 Task: Search one way flight ticket for 1 adult, 6 children, 1 infant in seat and 1 infant on lap in business from Springfield: Abraham Lincoln Capital Airport to Jackson: Jackson Hole Airport on 5-2-2023. Choice of flights is Sun country airlines. Number of bags: 1 carry on bag. Price is upto 65000. Outbound departure time preference is 19:15.
Action: Mouse moved to (394, 345)
Screenshot: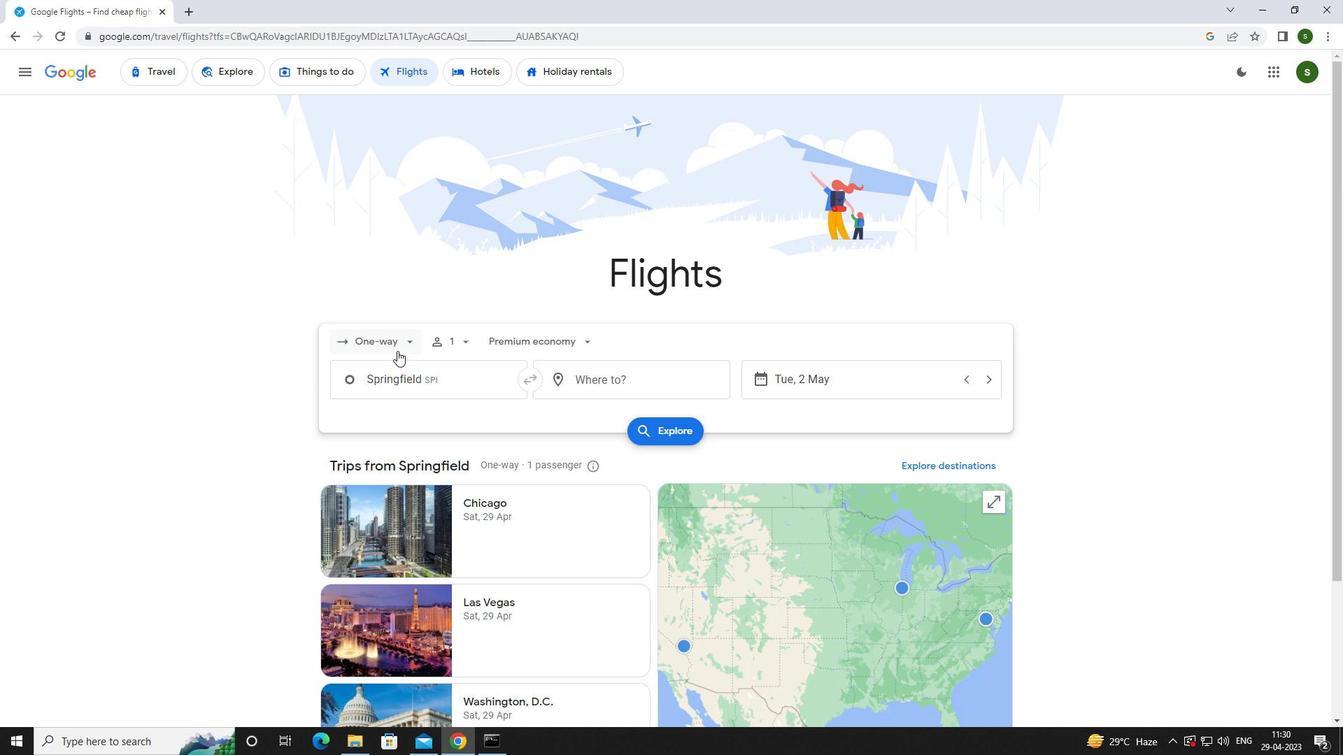 
Action: Mouse pressed left at (394, 345)
Screenshot: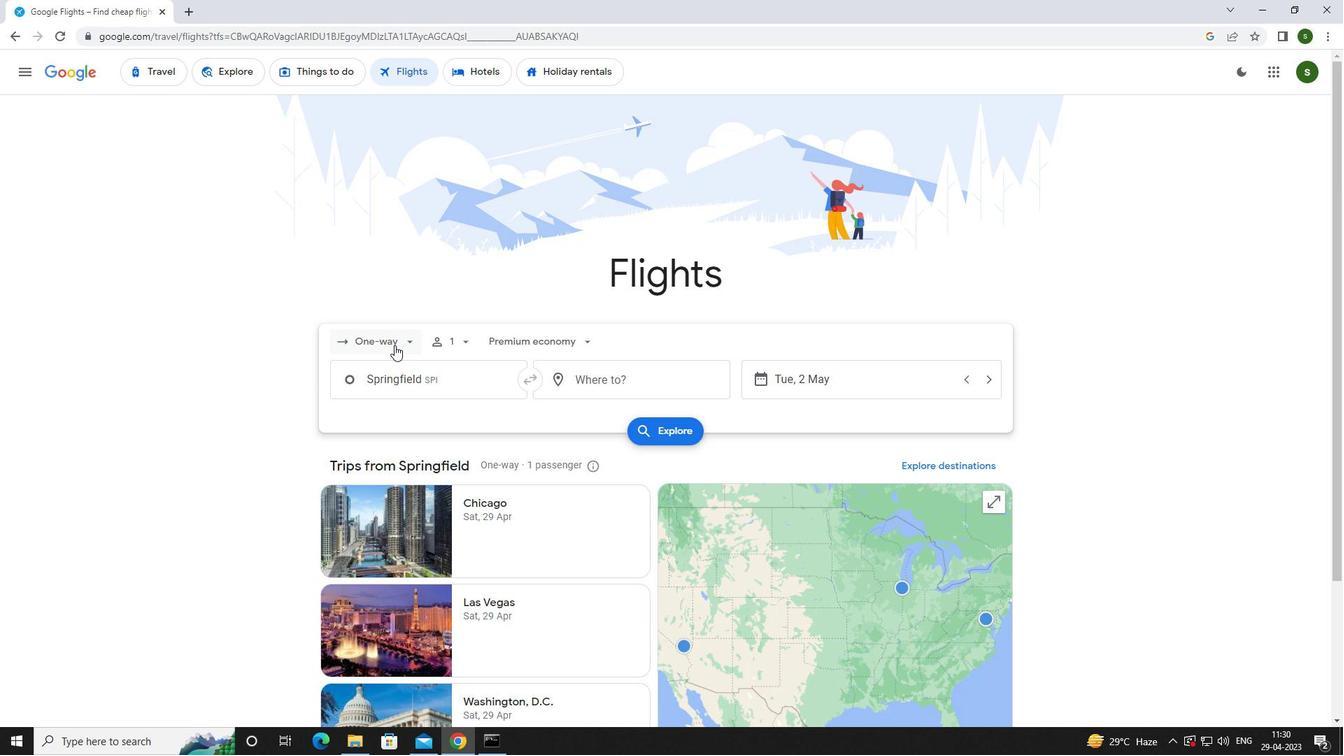 
Action: Mouse moved to (395, 401)
Screenshot: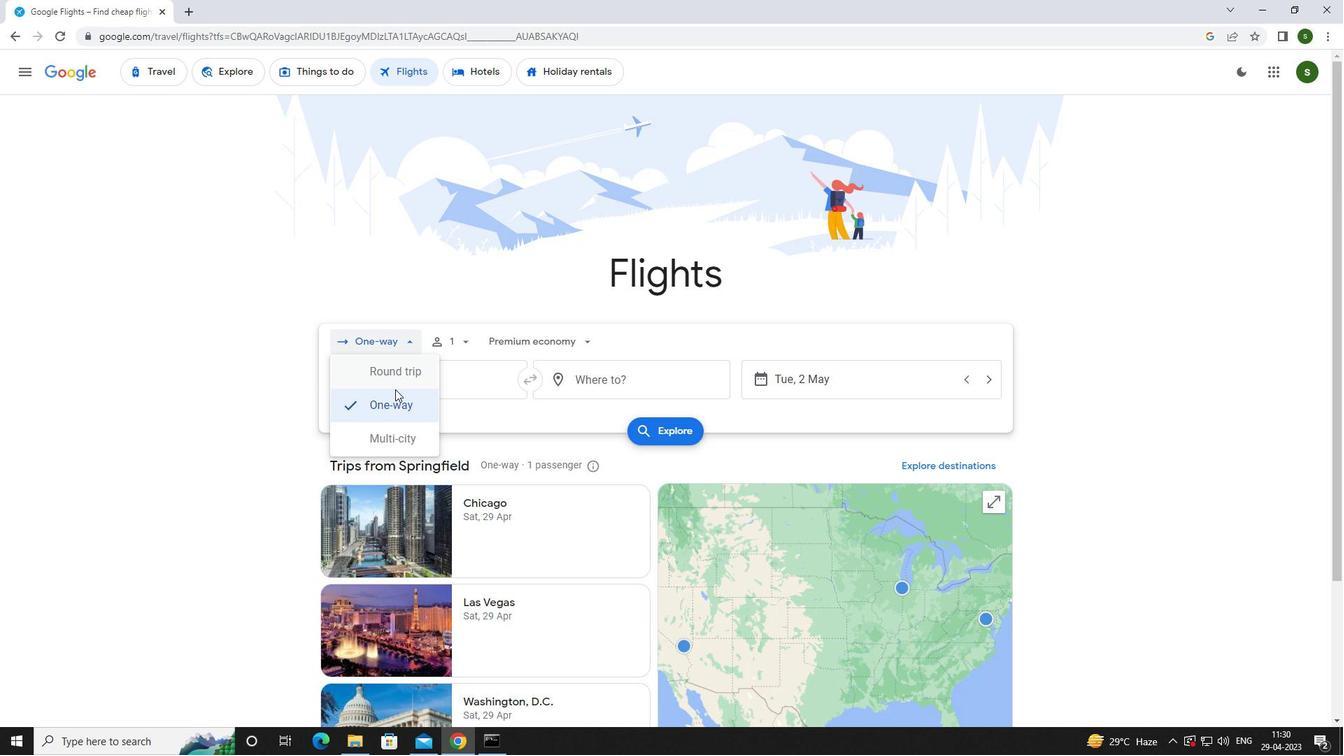 
Action: Mouse pressed left at (395, 401)
Screenshot: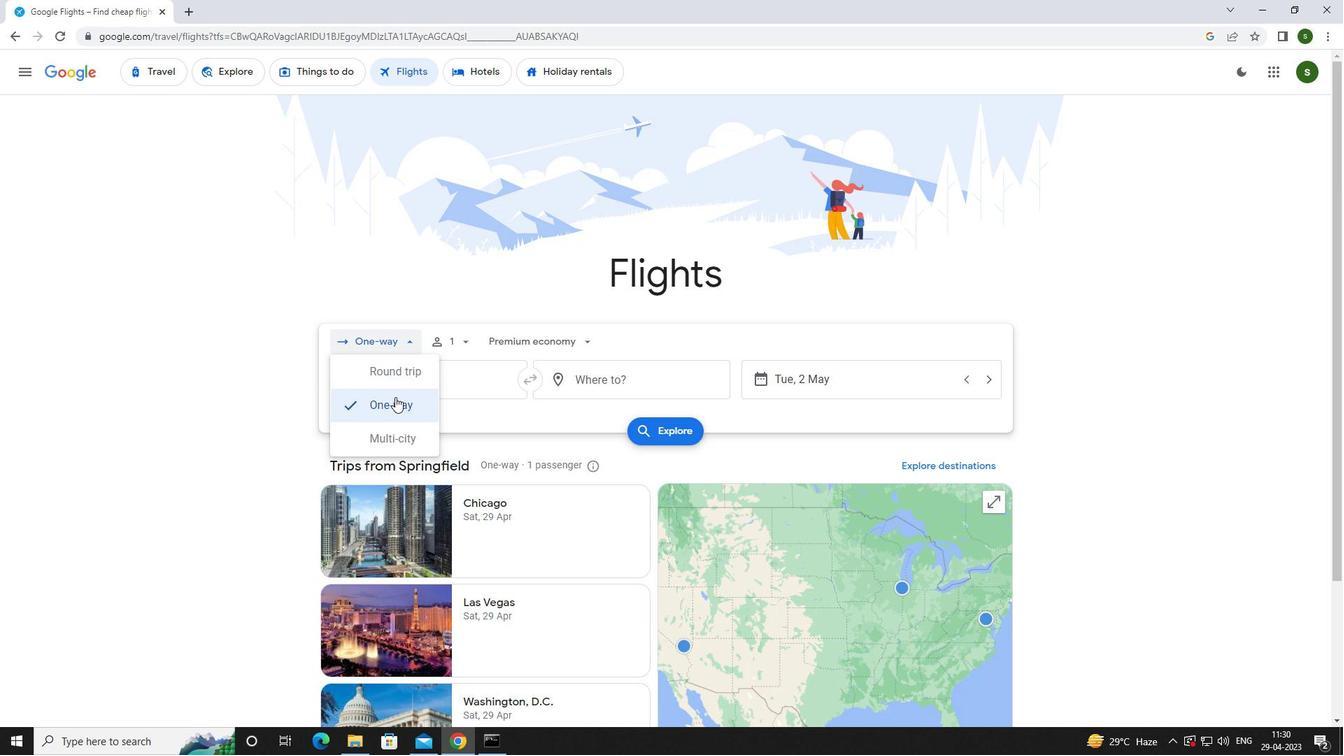 
Action: Mouse moved to (458, 340)
Screenshot: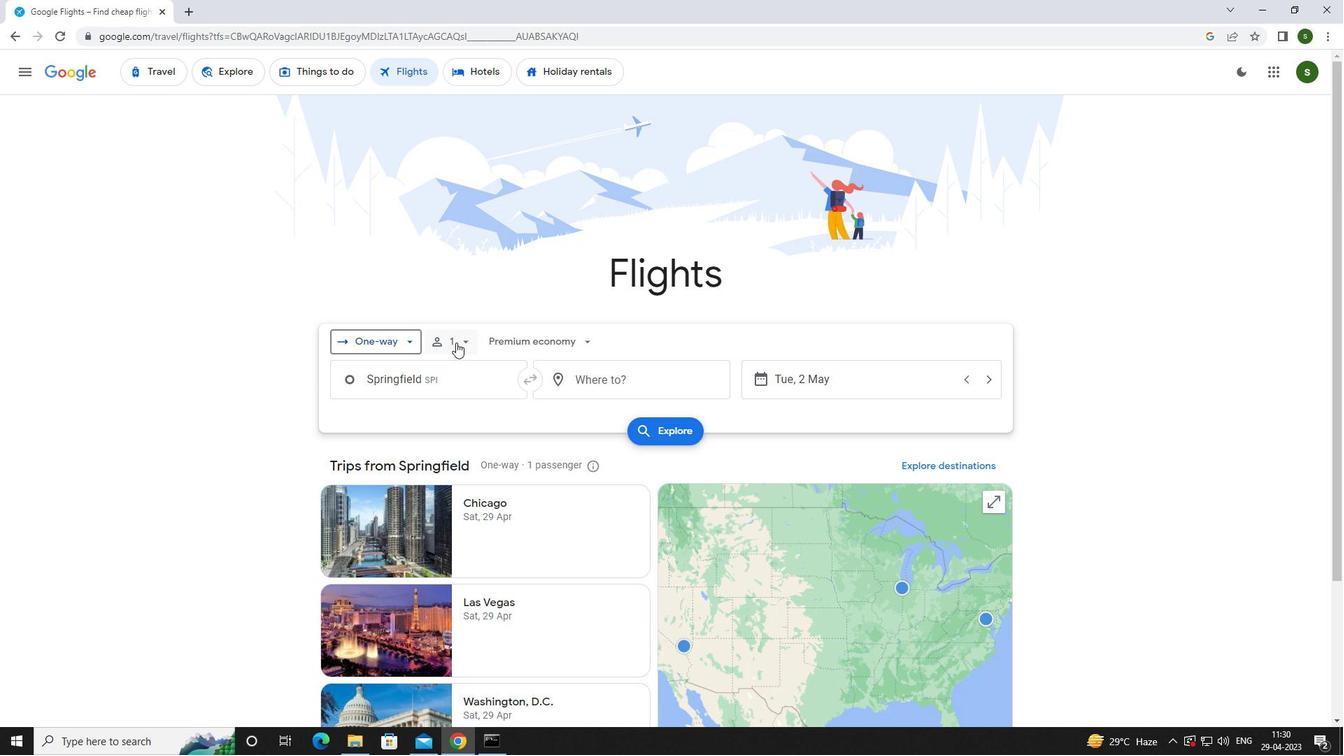 
Action: Mouse pressed left at (458, 340)
Screenshot: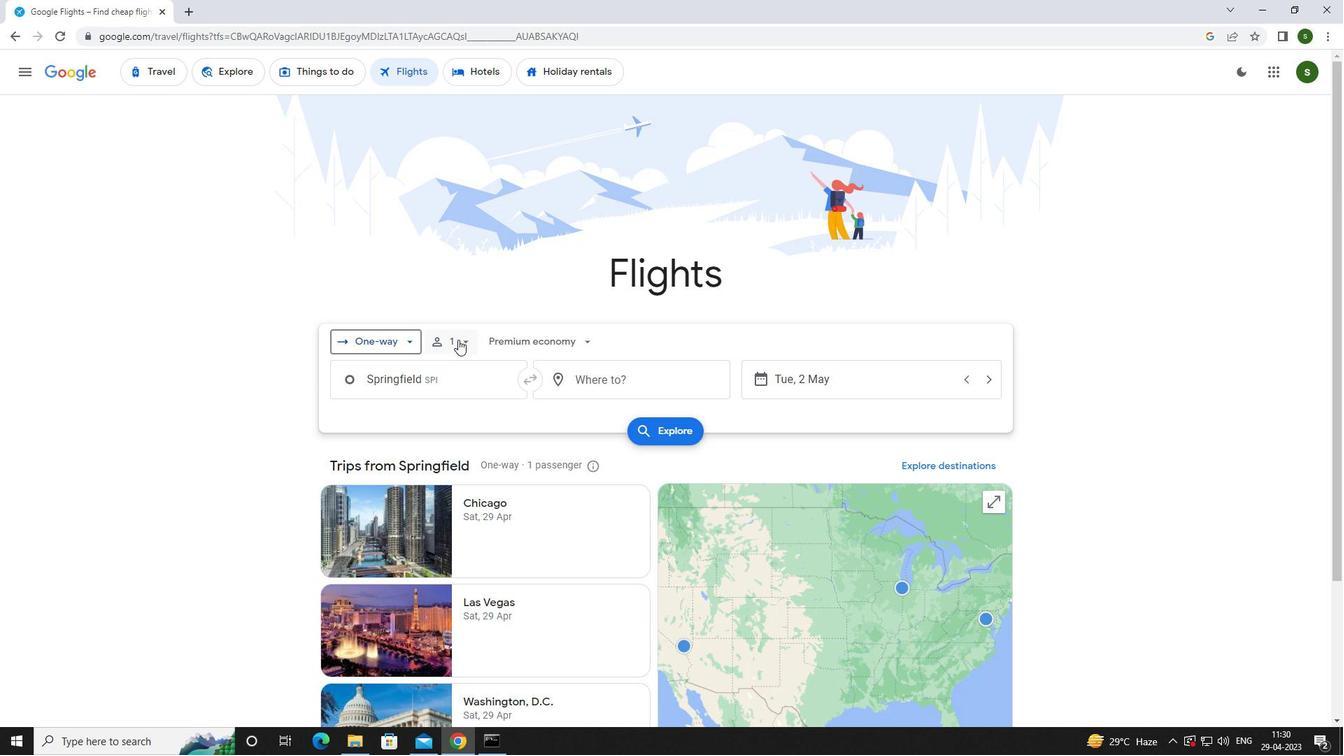 
Action: Mouse moved to (566, 408)
Screenshot: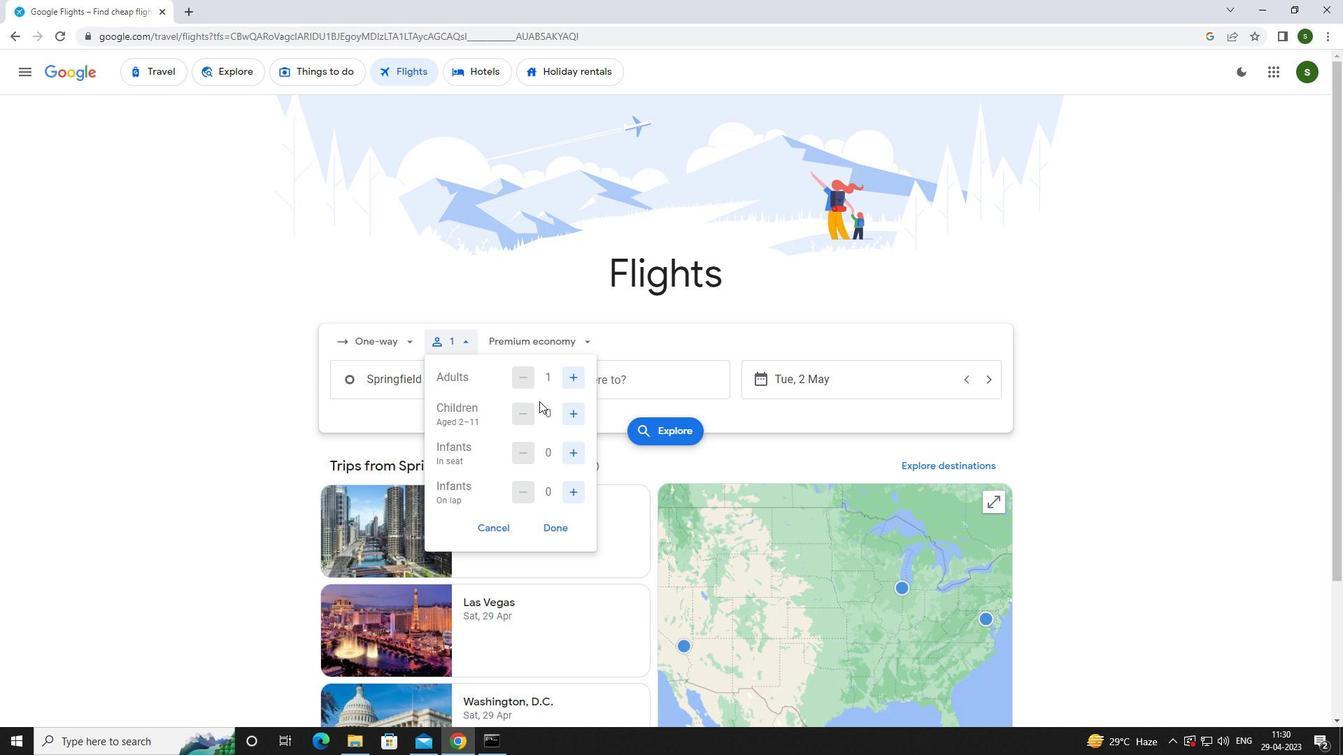 
Action: Mouse pressed left at (566, 408)
Screenshot: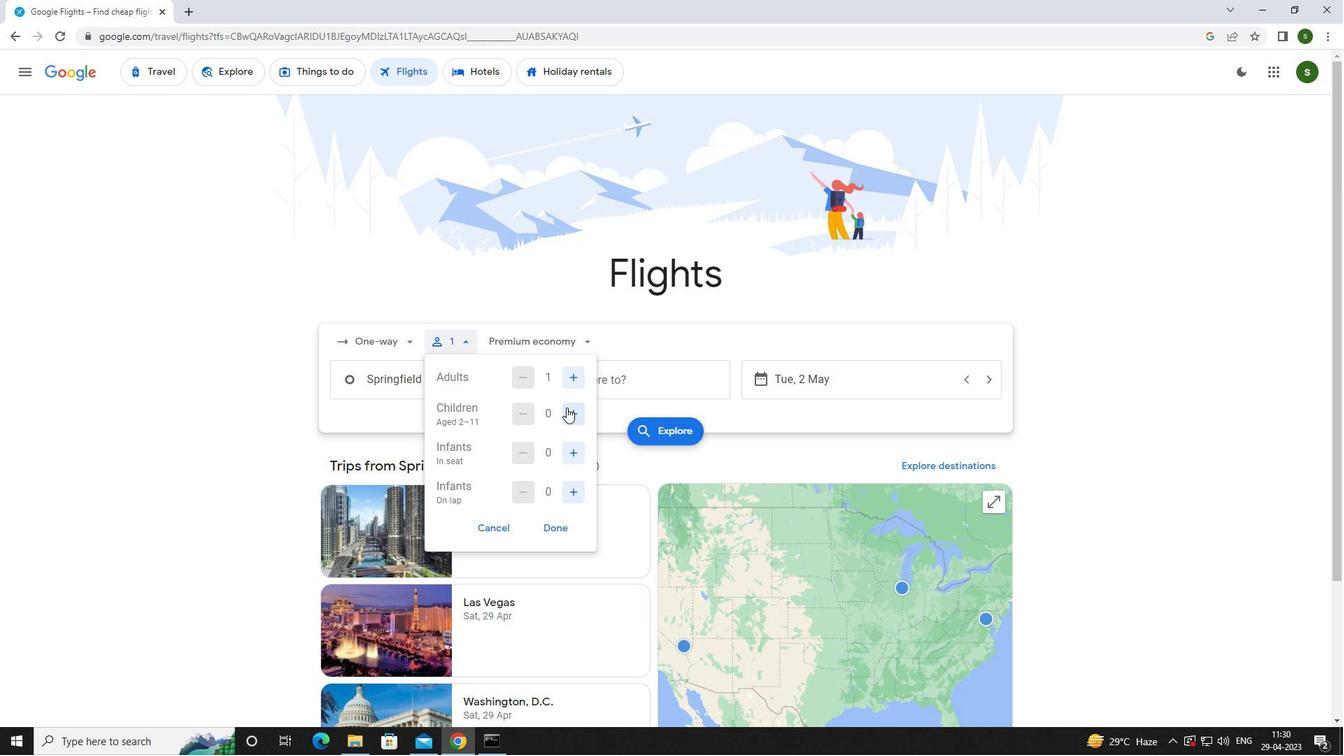 
Action: Mouse pressed left at (566, 408)
Screenshot: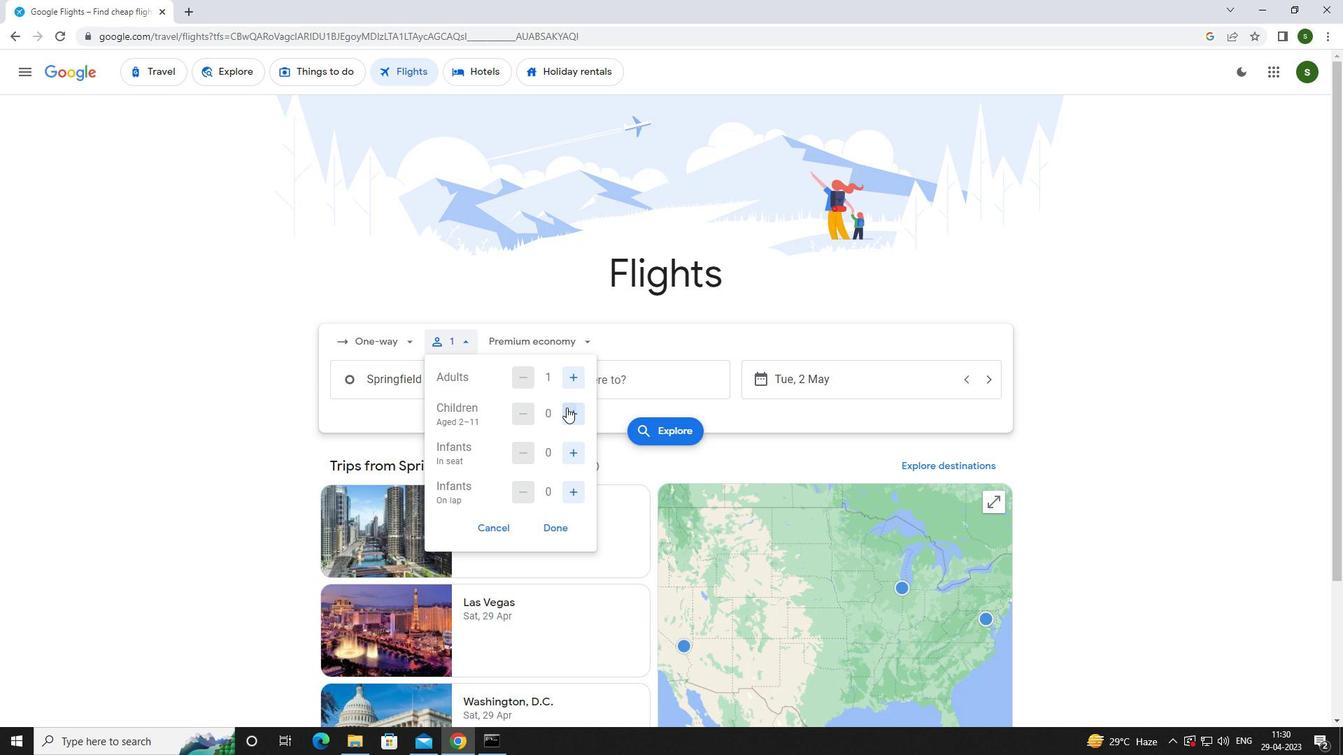 
Action: Mouse pressed left at (566, 408)
Screenshot: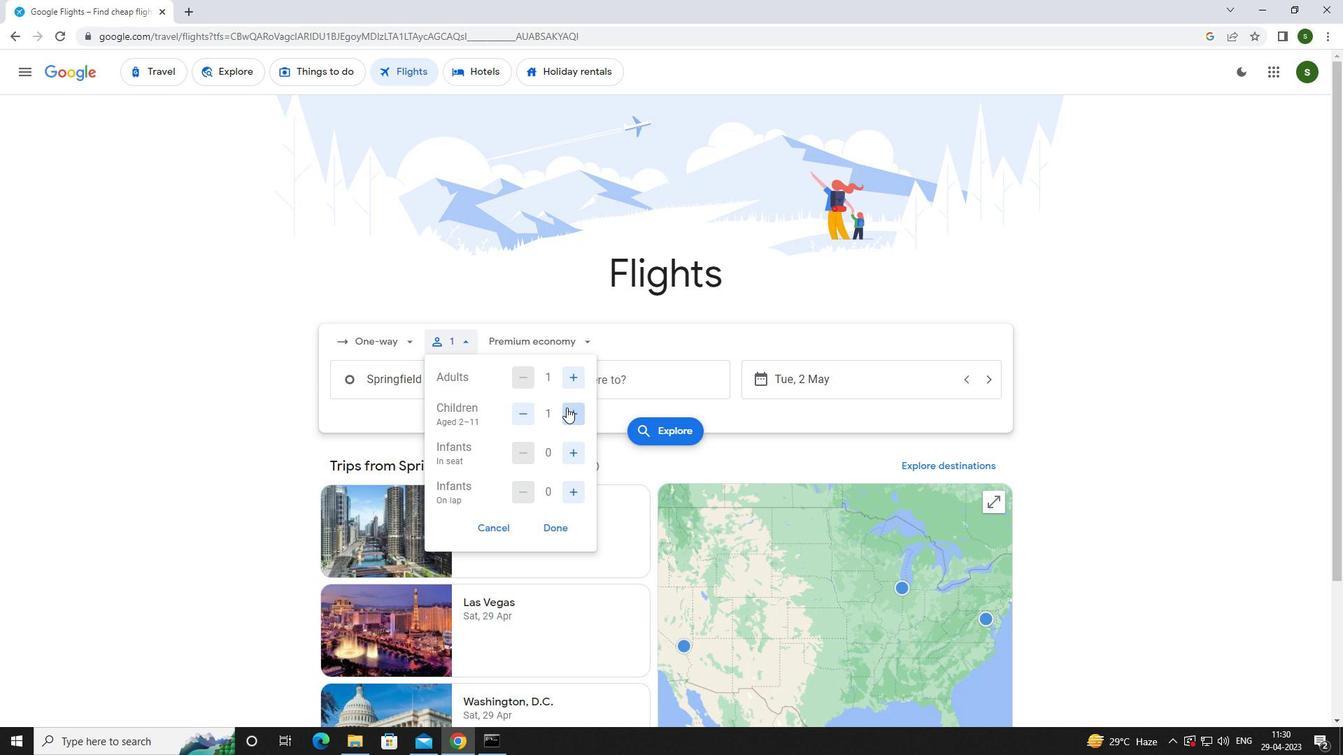 
Action: Mouse pressed left at (566, 408)
Screenshot: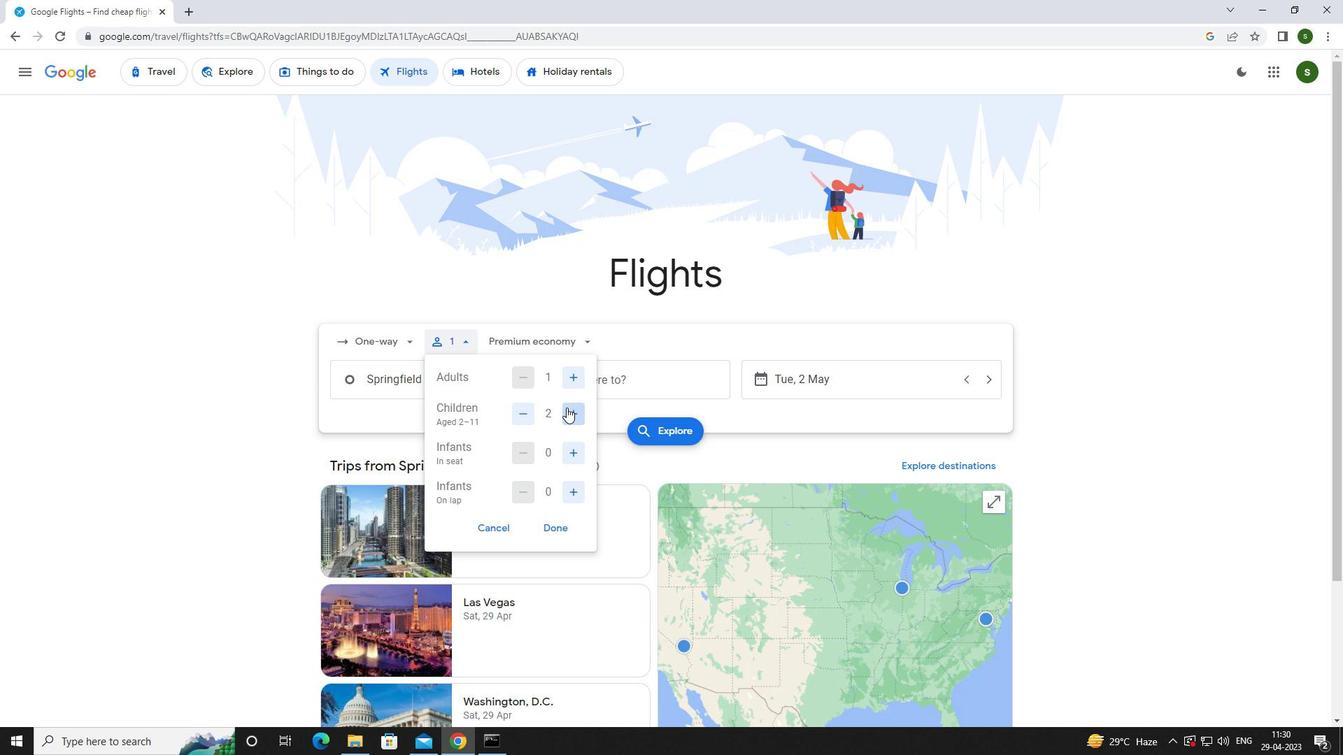 
Action: Mouse pressed left at (566, 408)
Screenshot: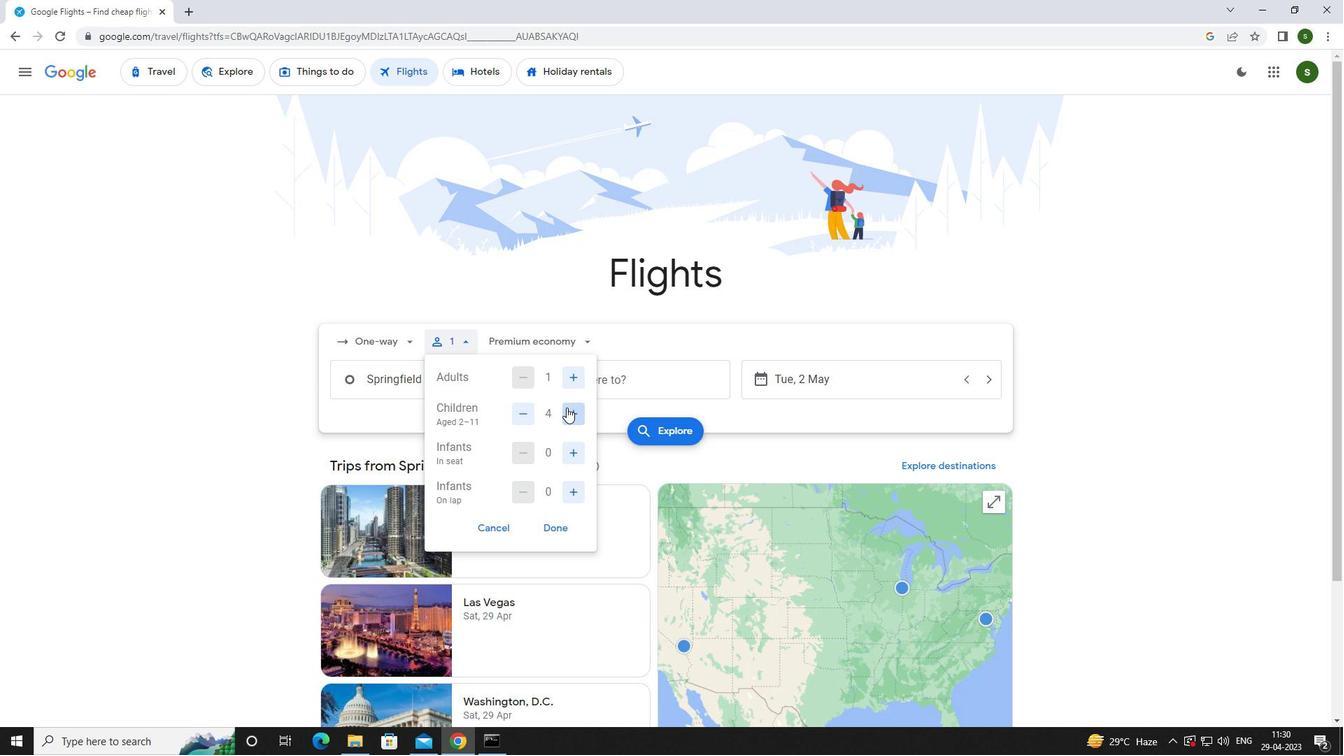 
Action: Mouse pressed left at (566, 408)
Screenshot: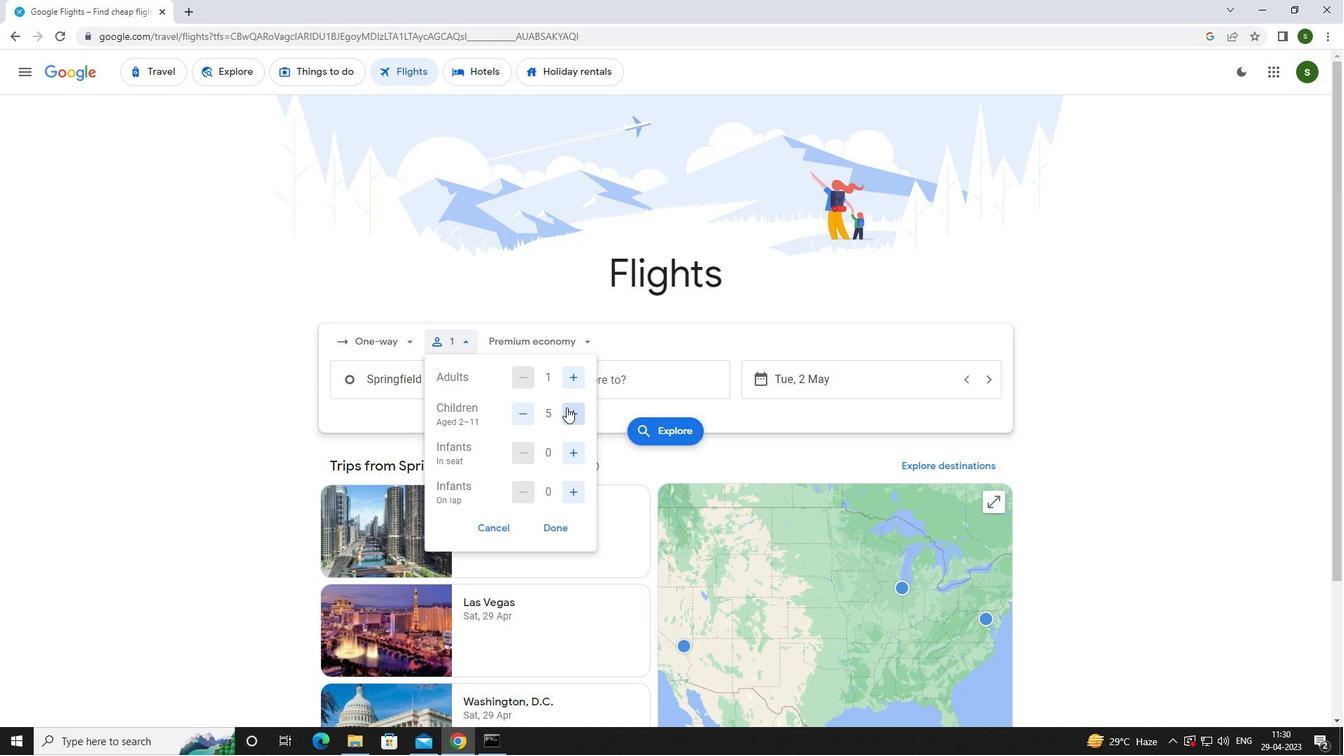 
Action: Mouse moved to (568, 452)
Screenshot: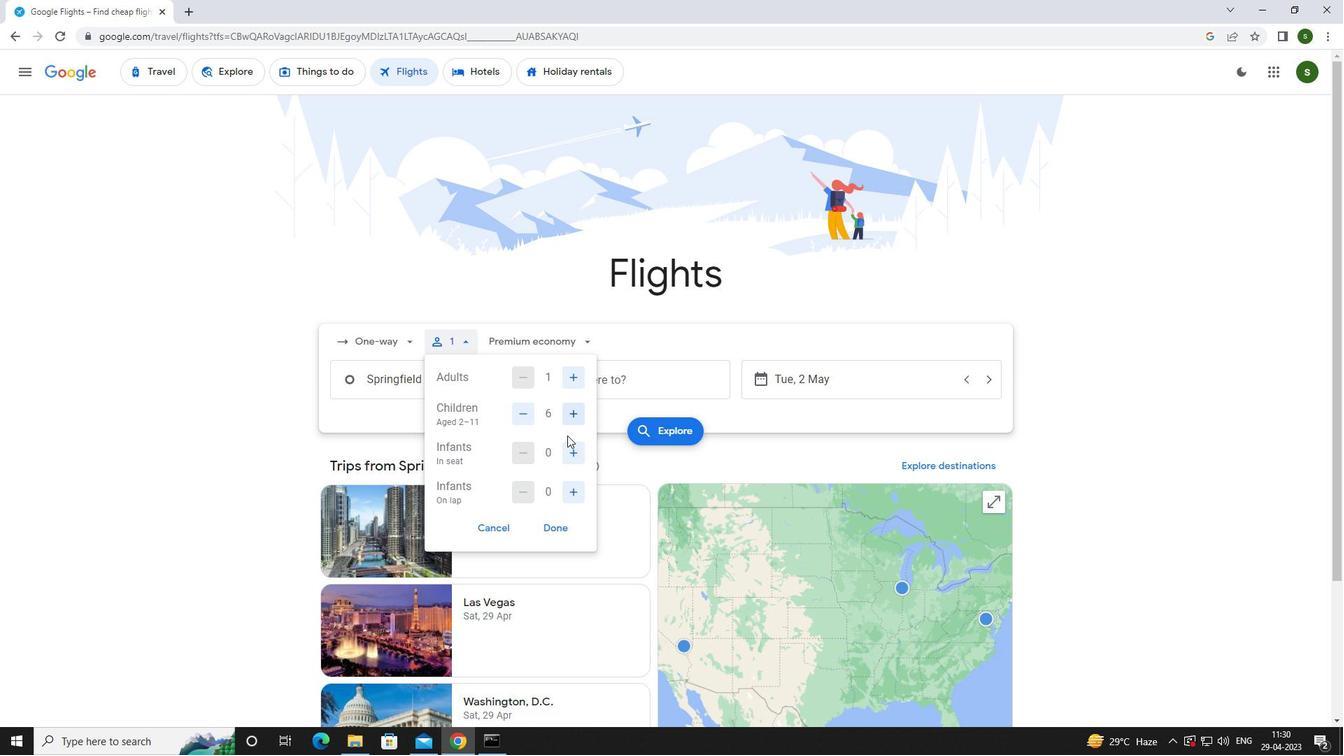
Action: Mouse pressed left at (568, 452)
Screenshot: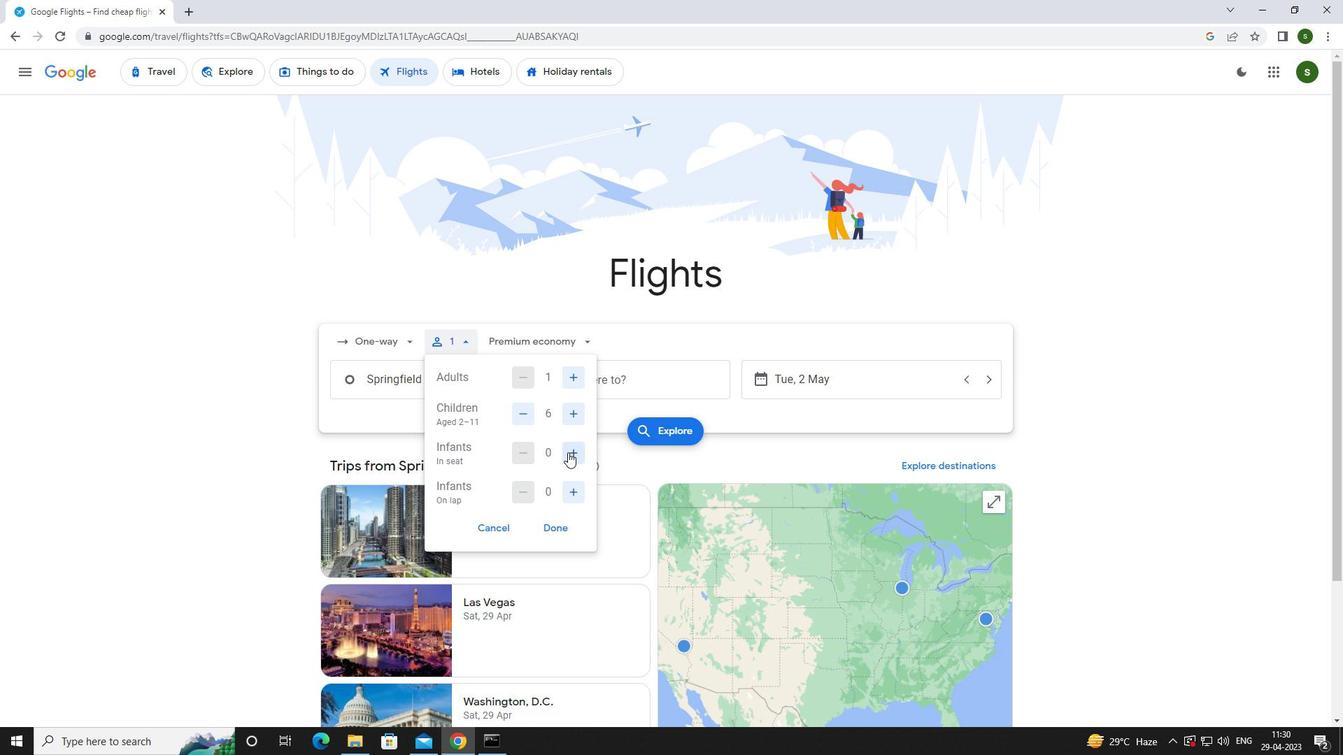 
Action: Mouse moved to (572, 489)
Screenshot: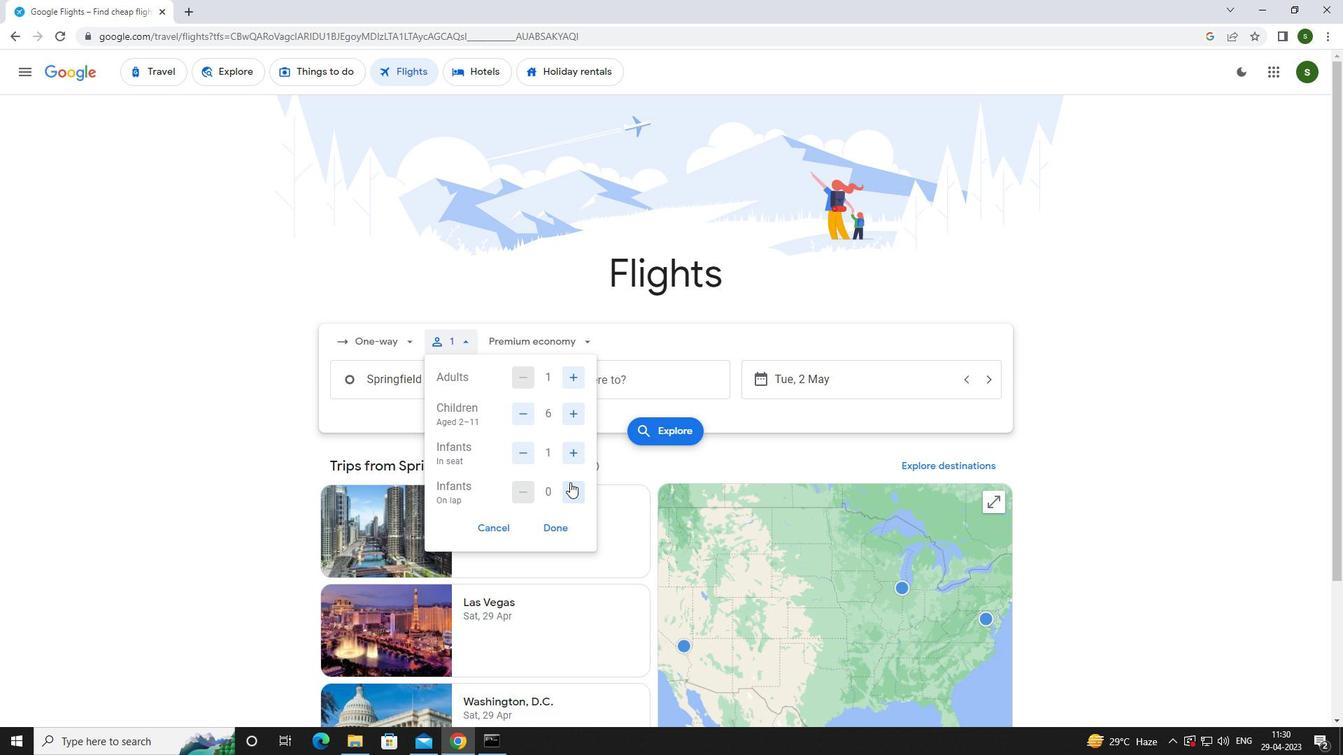 
Action: Mouse pressed left at (572, 489)
Screenshot: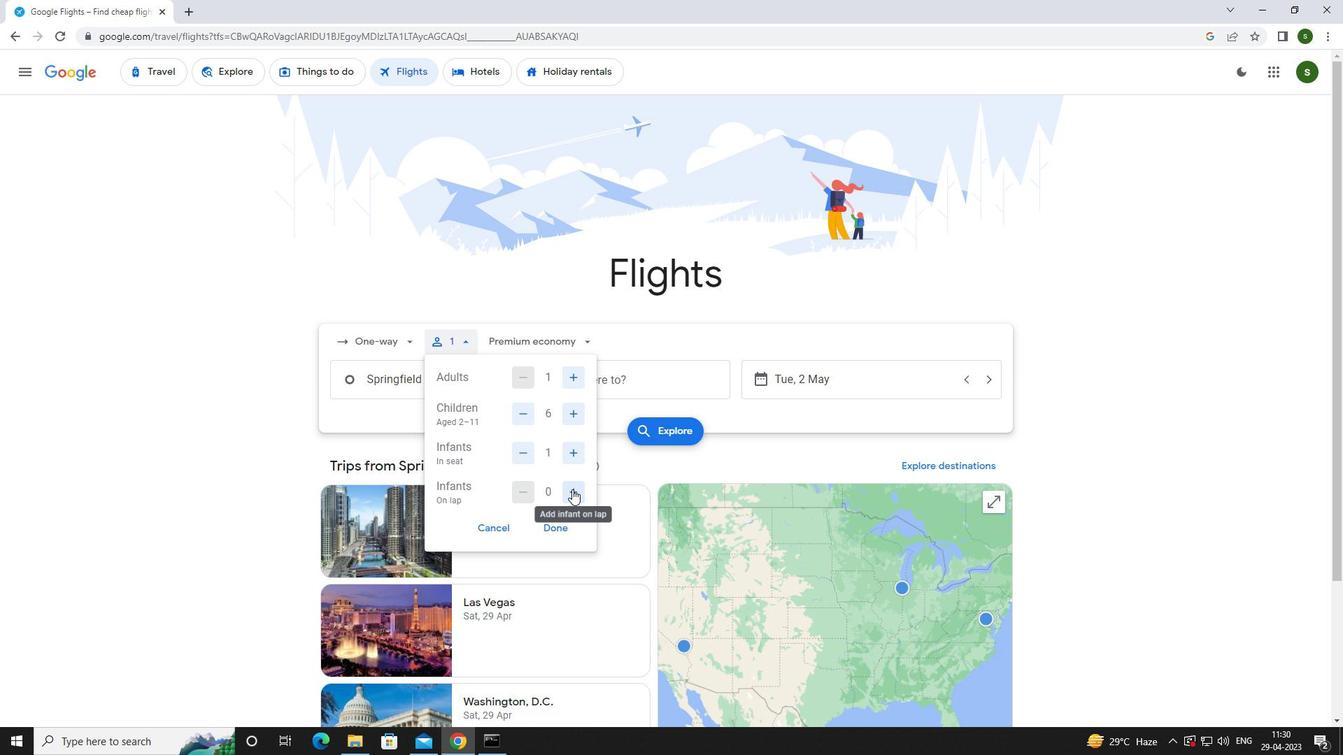 
Action: Mouse moved to (555, 346)
Screenshot: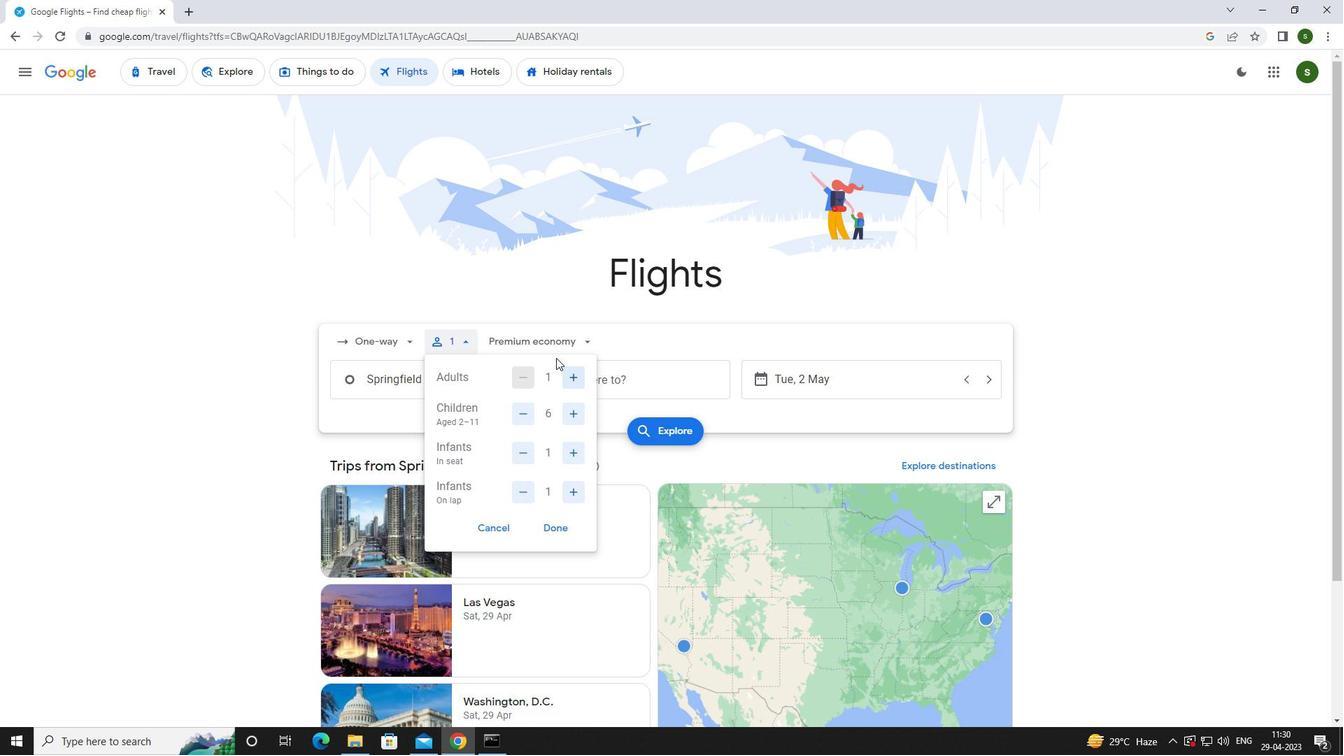 
Action: Mouse pressed left at (555, 346)
Screenshot: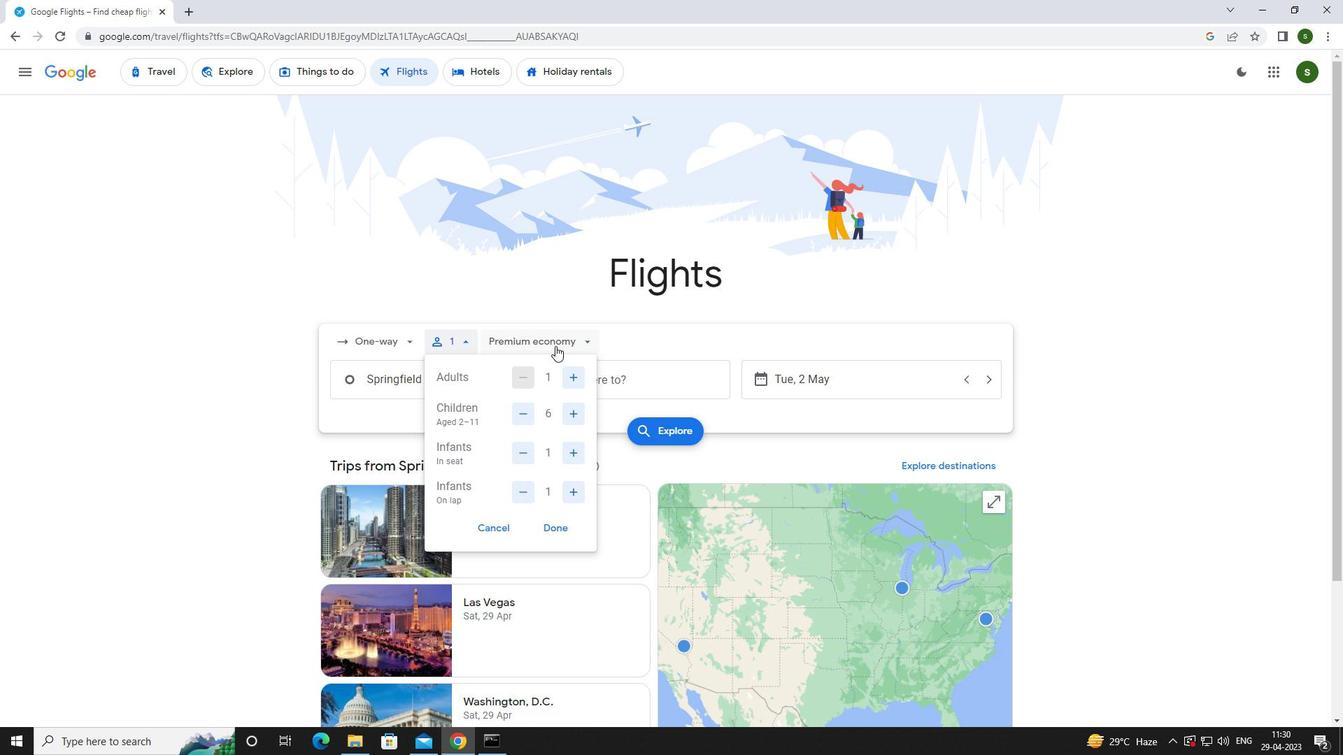 
Action: Mouse moved to (557, 432)
Screenshot: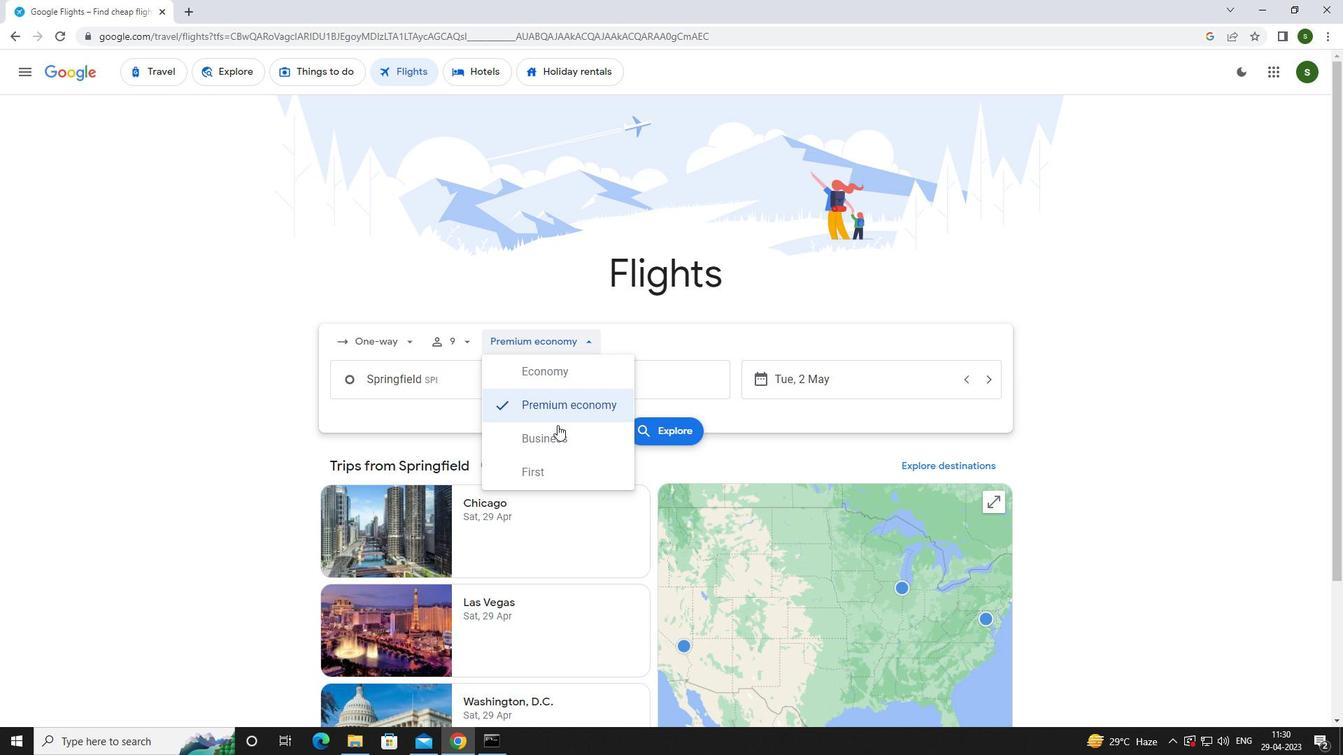 
Action: Mouse pressed left at (557, 432)
Screenshot: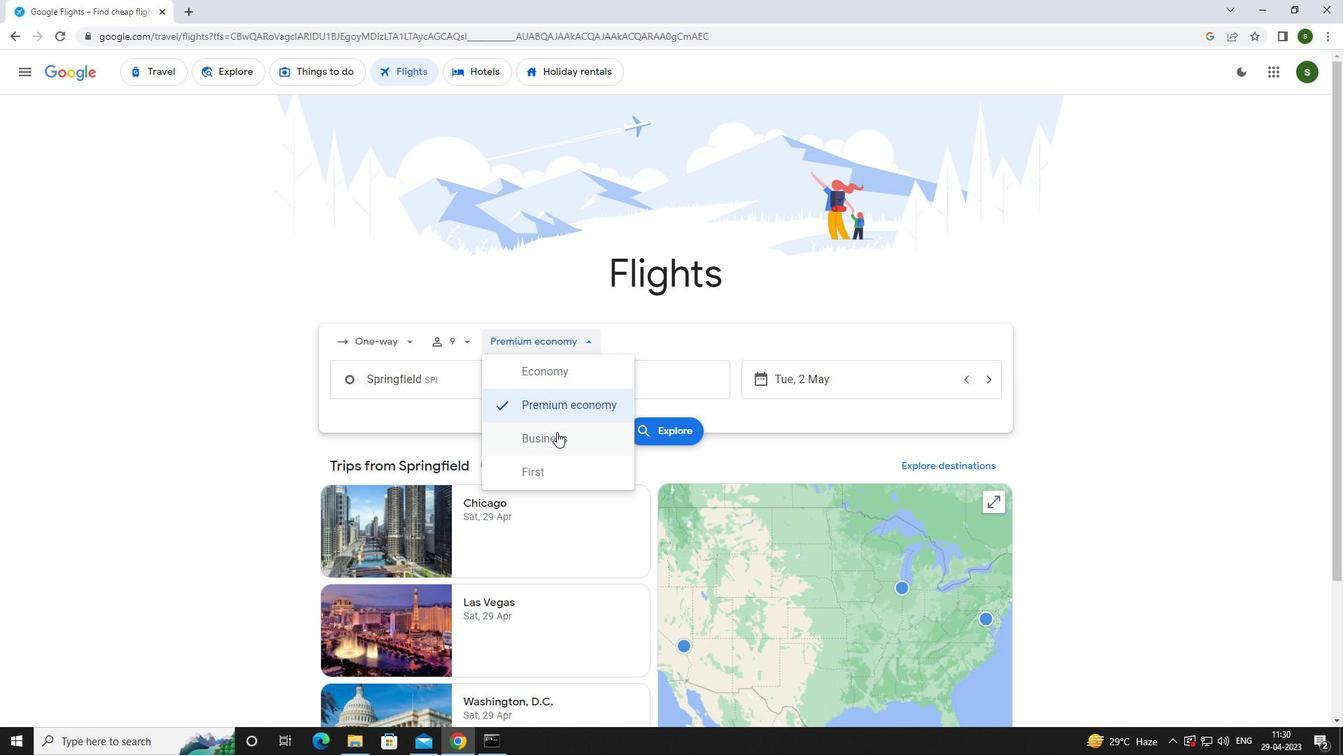 
Action: Mouse moved to (491, 387)
Screenshot: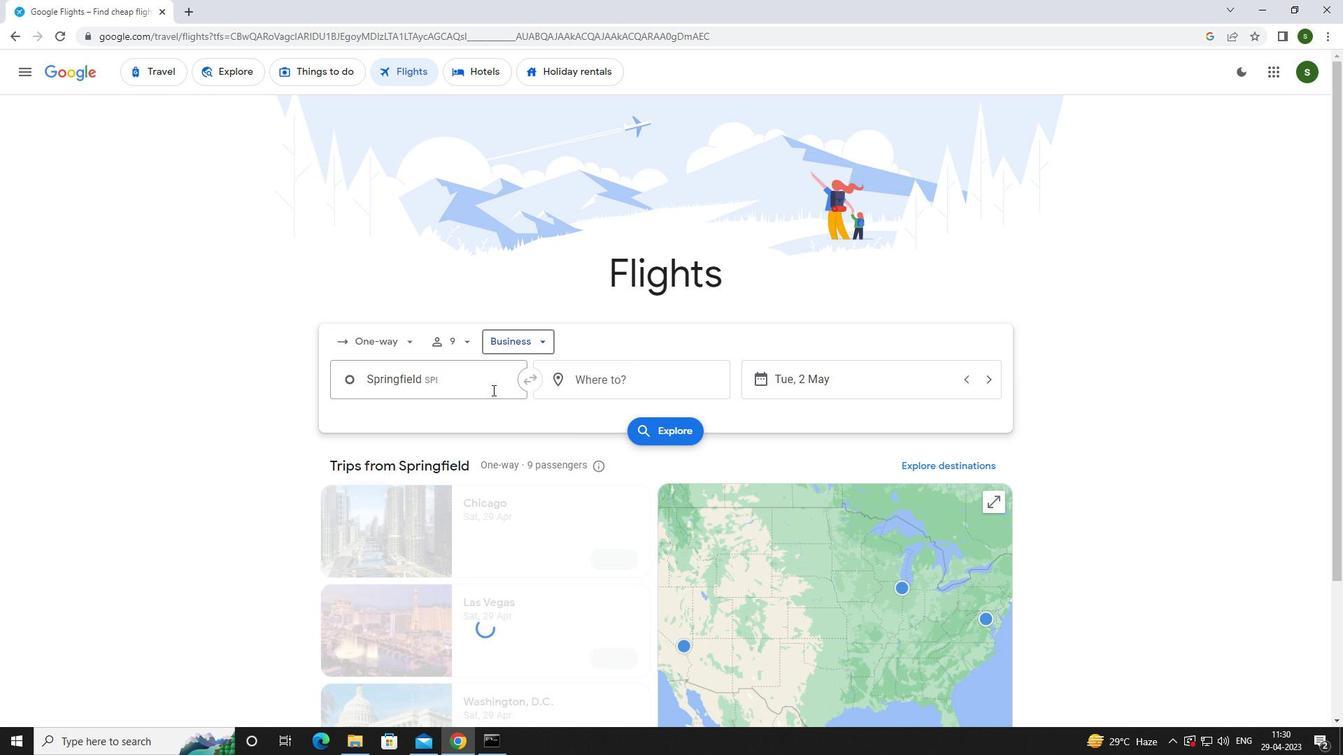 
Action: Mouse pressed left at (491, 387)
Screenshot: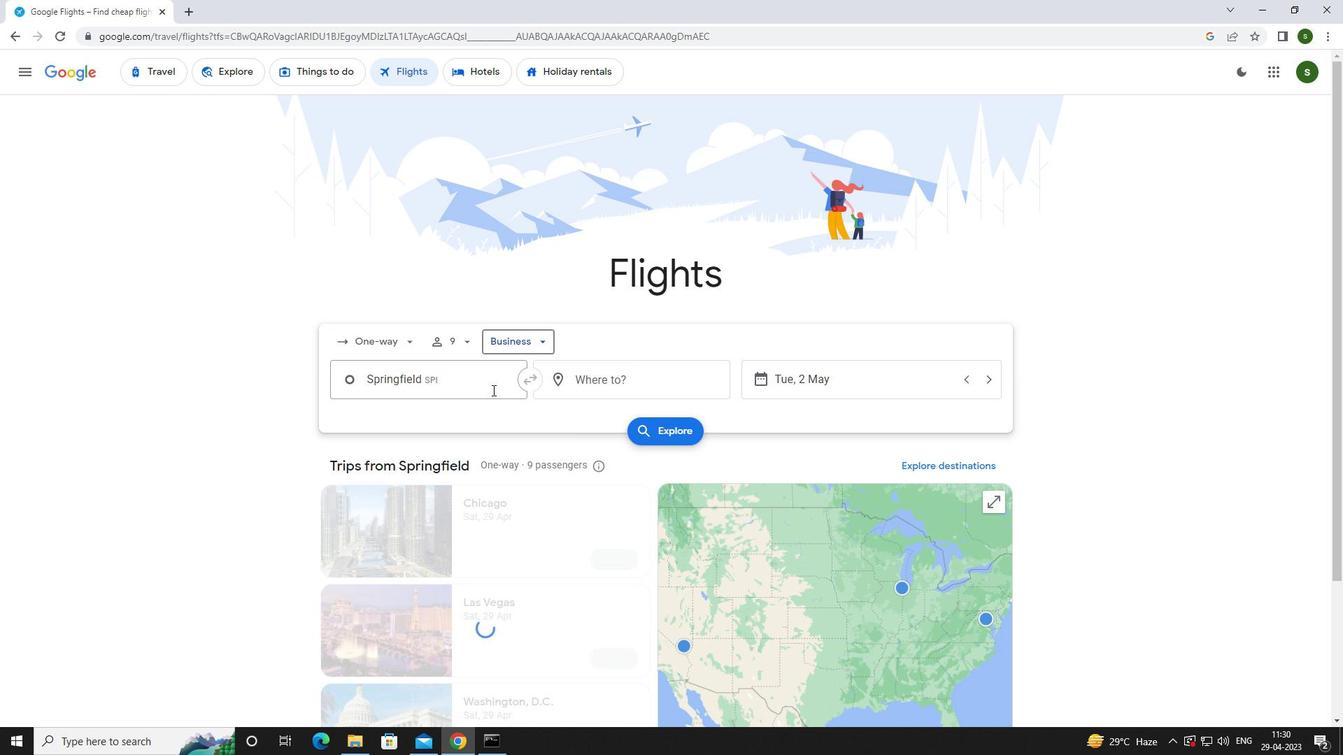 
Action: Key pressed <Key.caps_lock><Key.caps_lock>s<Key.caps_lock>pringfield
Screenshot: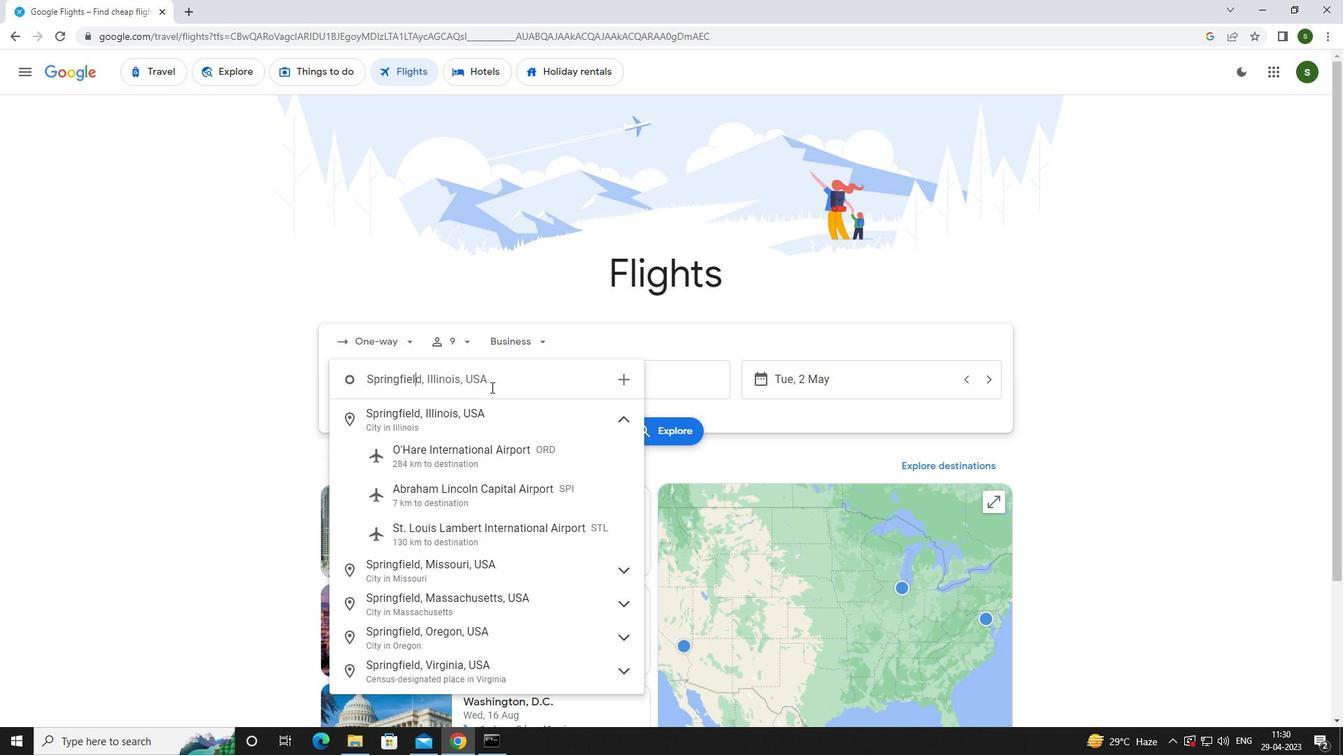 
Action: Mouse moved to (500, 485)
Screenshot: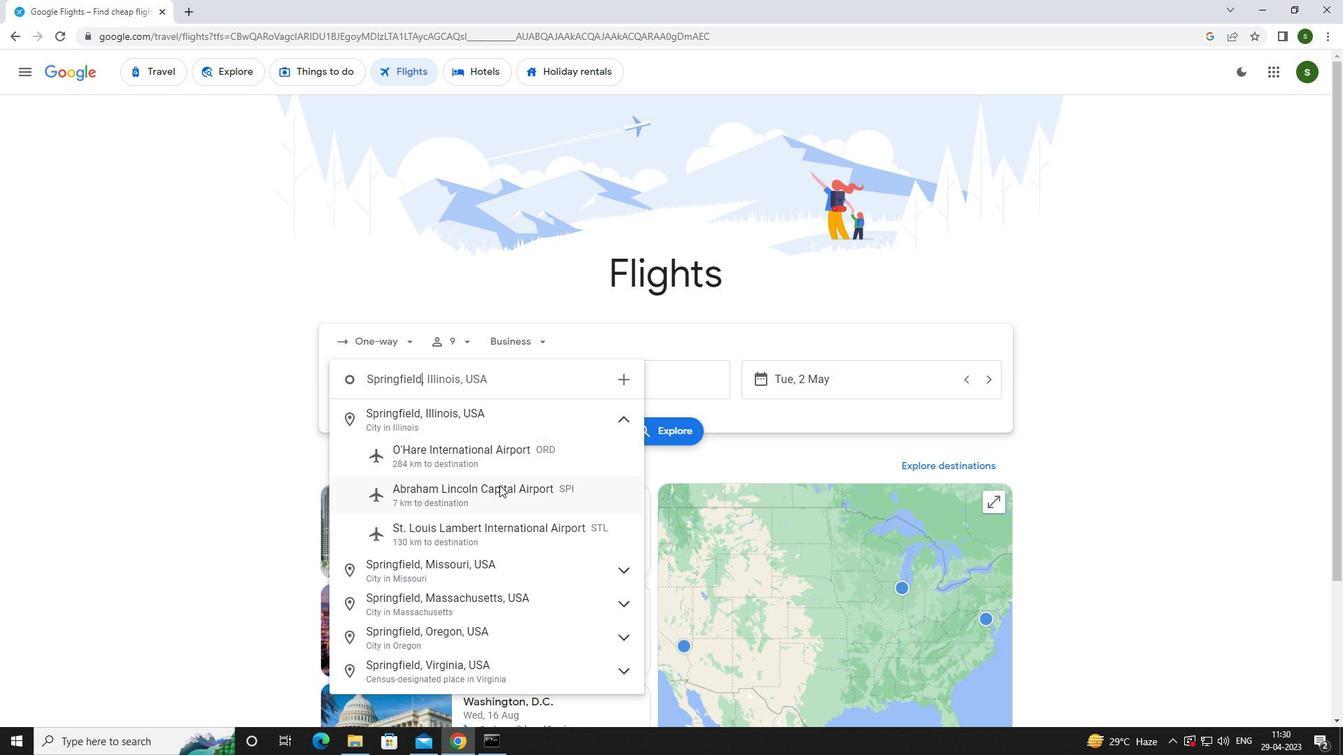 
Action: Mouse pressed left at (500, 485)
Screenshot: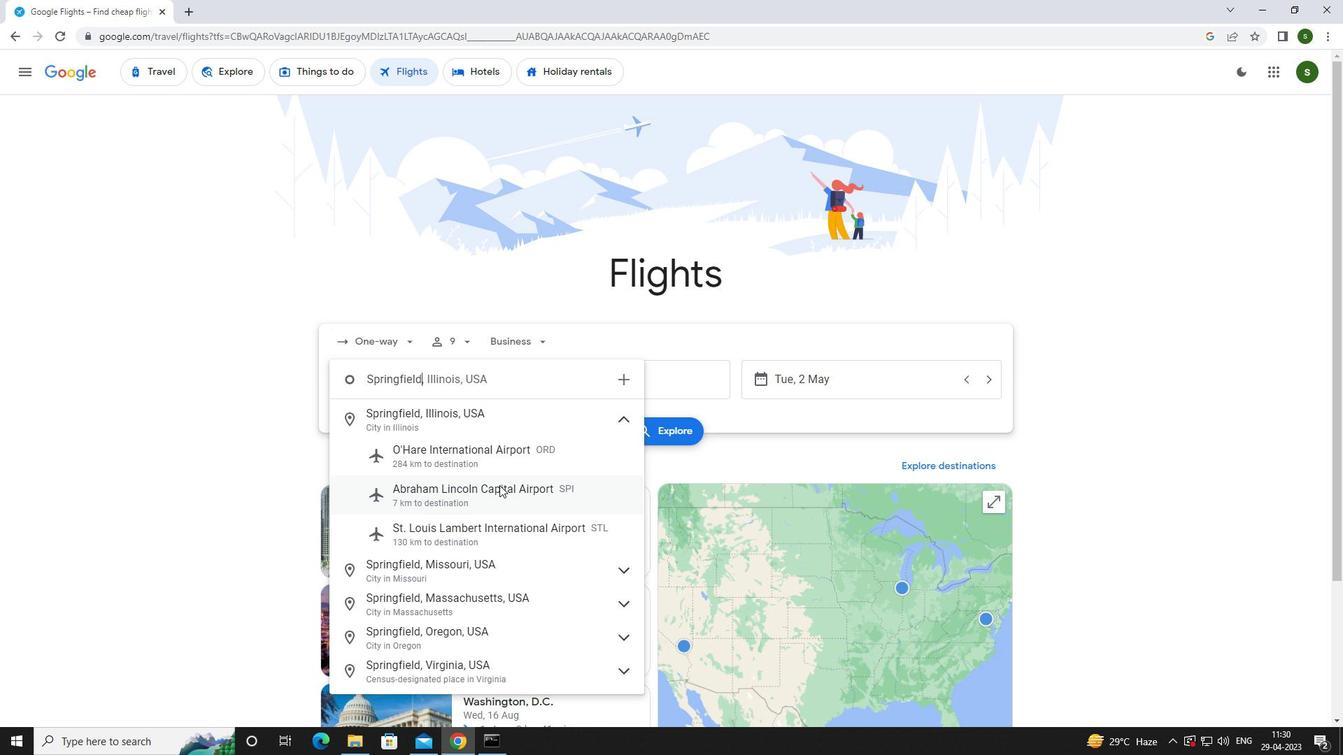 
Action: Mouse moved to (602, 376)
Screenshot: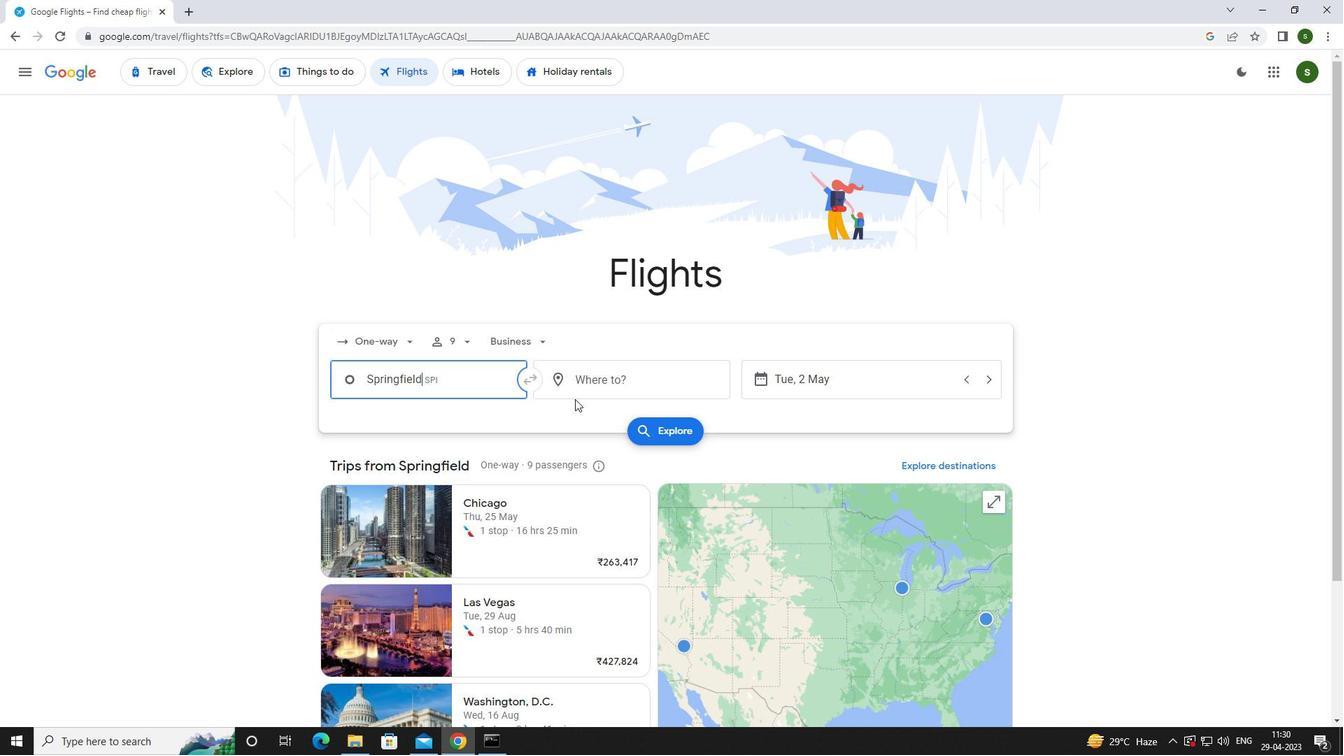 
Action: Mouse pressed left at (602, 376)
Screenshot: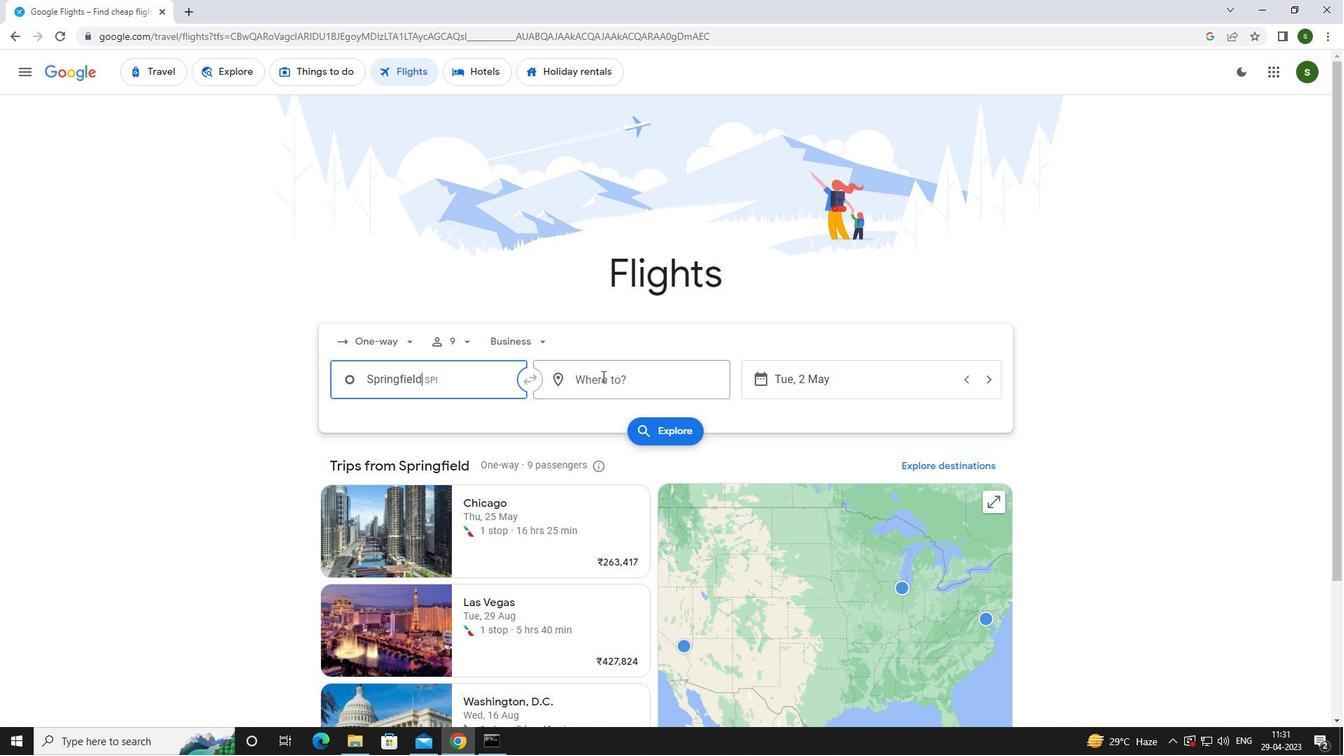 
Action: Mouse moved to (580, 382)
Screenshot: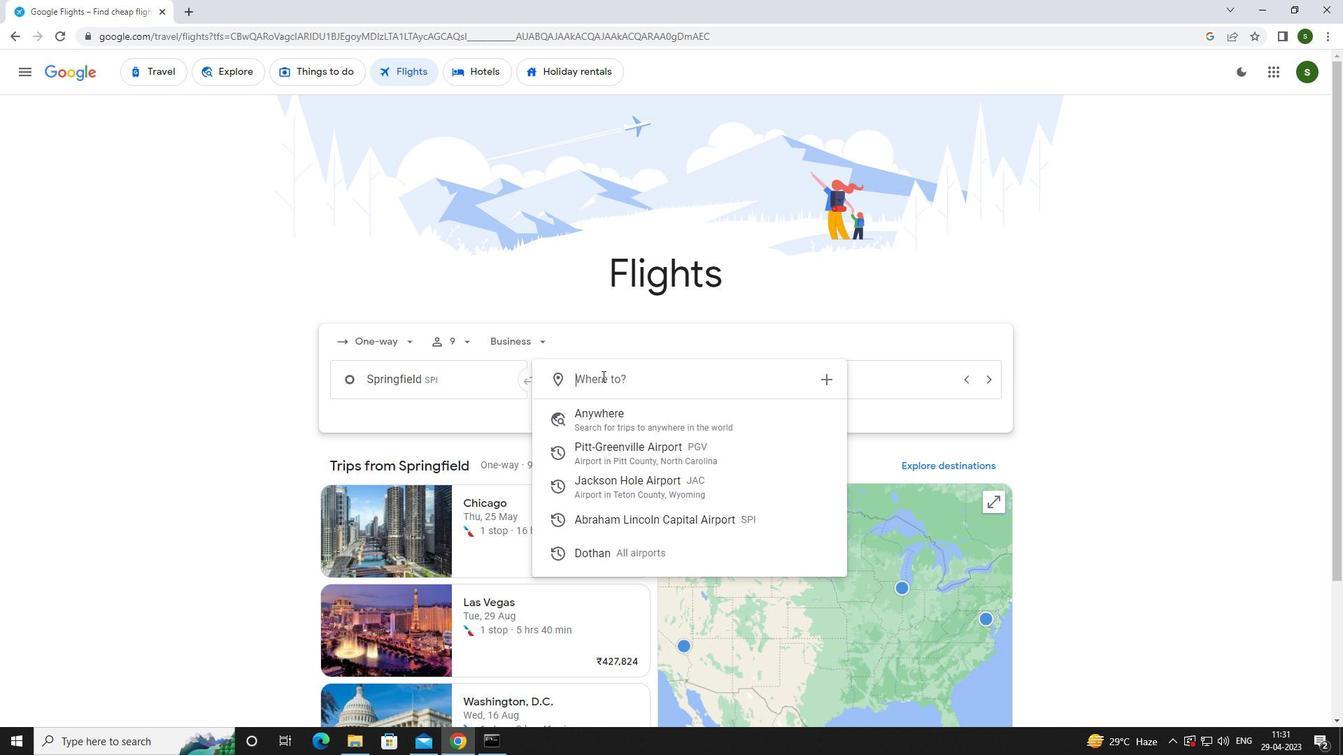 
Action: Key pressed <Key.caps_lock>j<Key.caps_lock>ackson<Key.space><Key.caps_lock>h<Key.caps_lock>ole
Screenshot: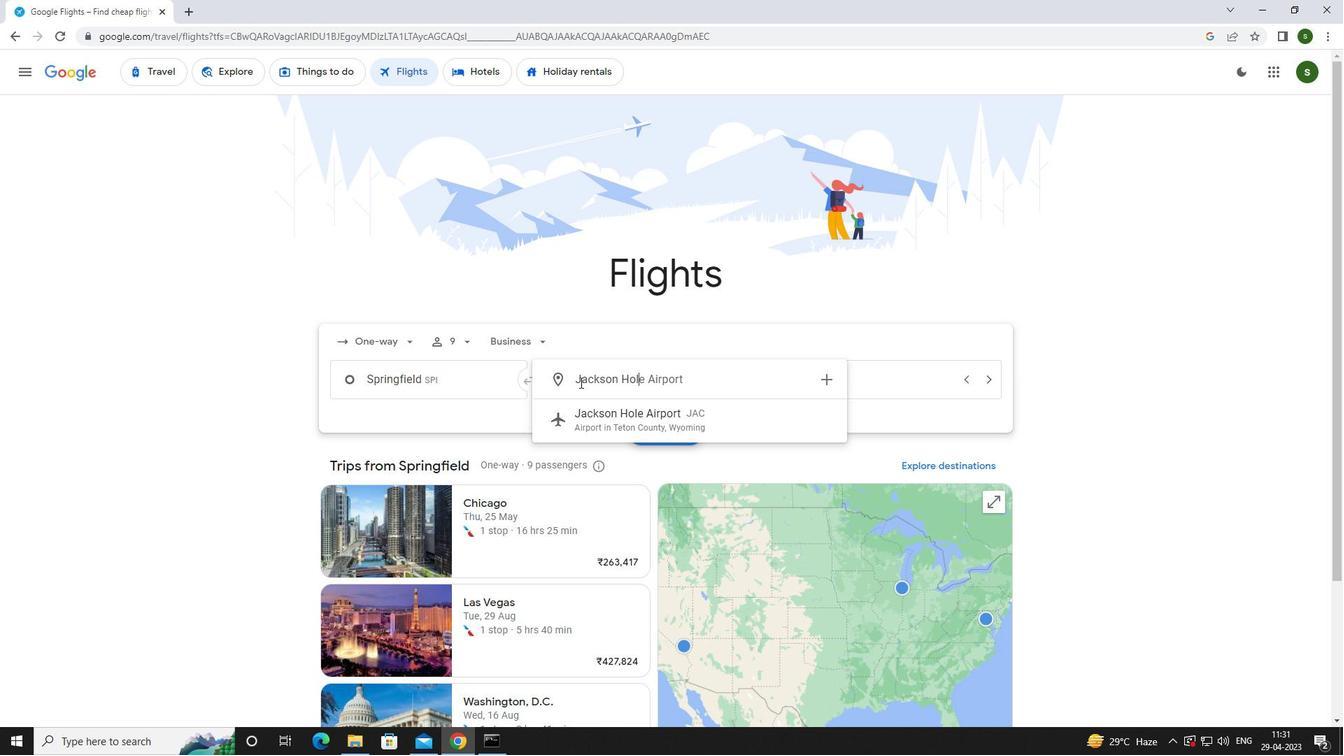 
Action: Mouse moved to (623, 409)
Screenshot: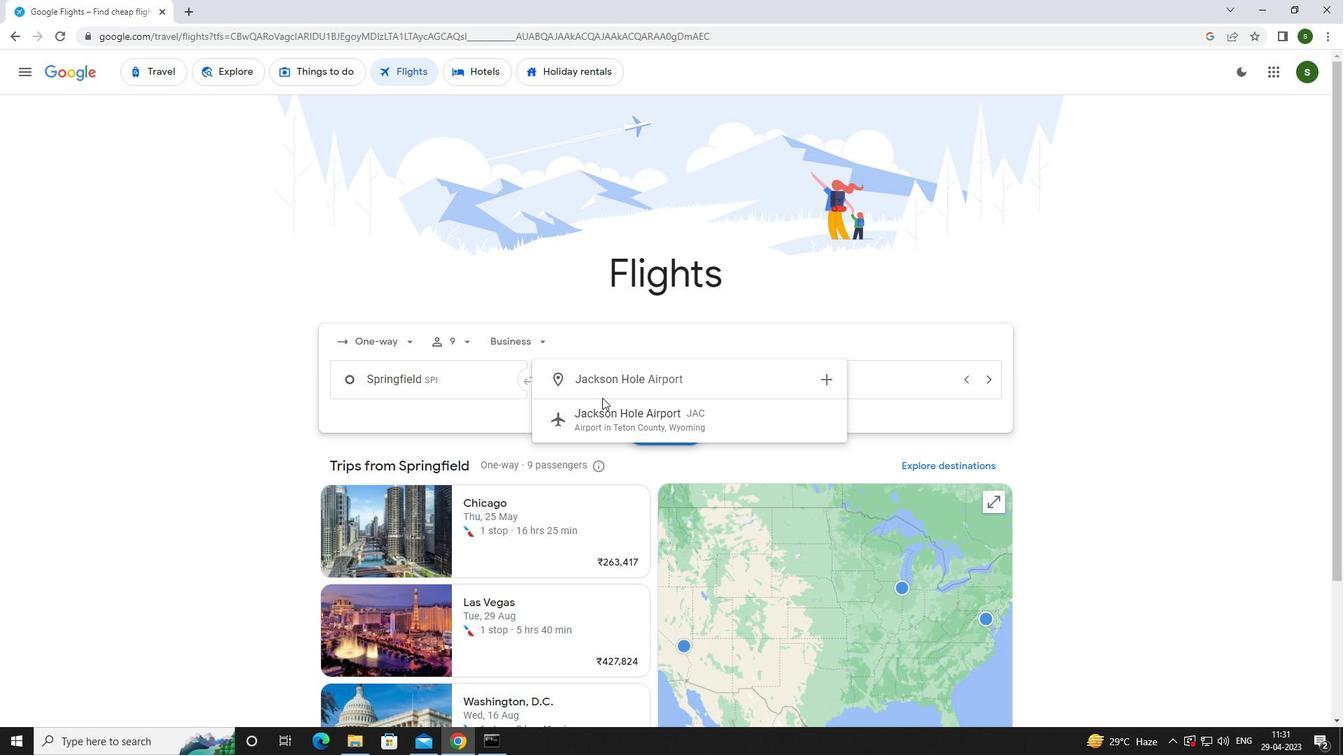 
Action: Mouse pressed left at (623, 409)
Screenshot: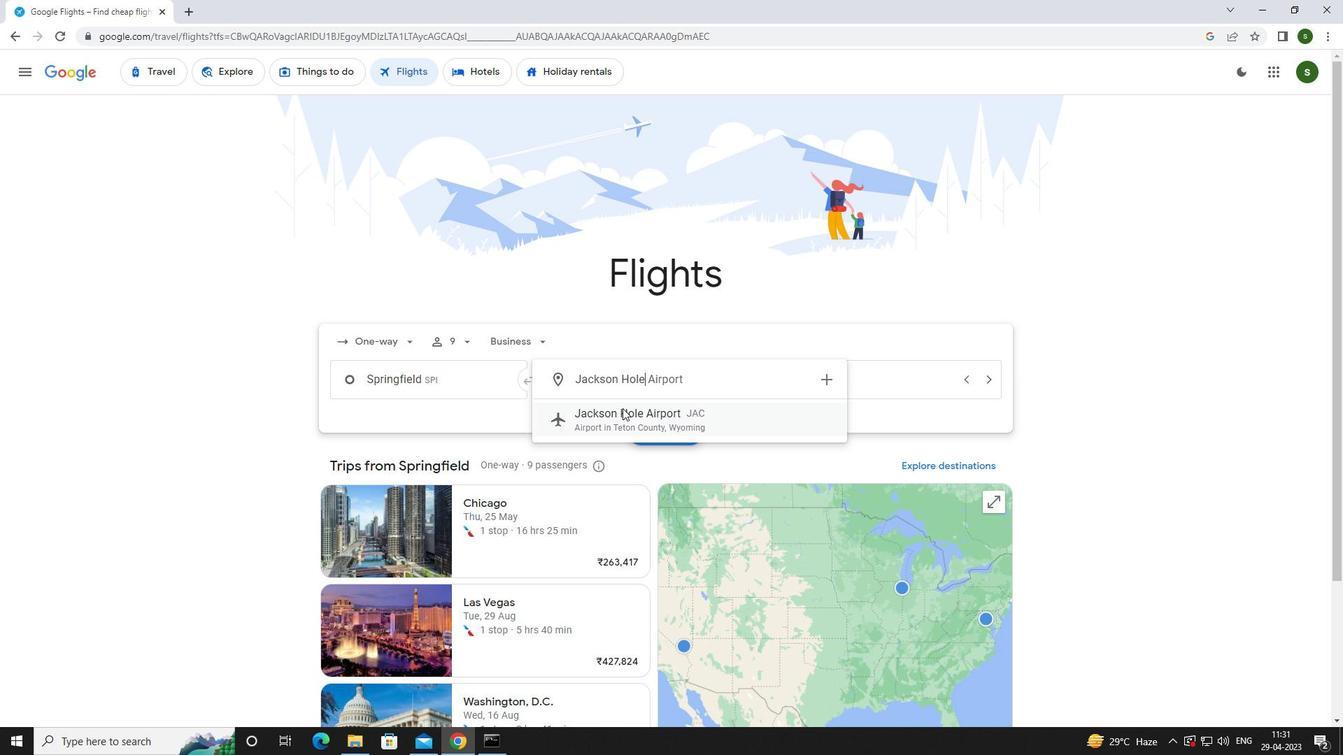 
Action: Mouse moved to (837, 383)
Screenshot: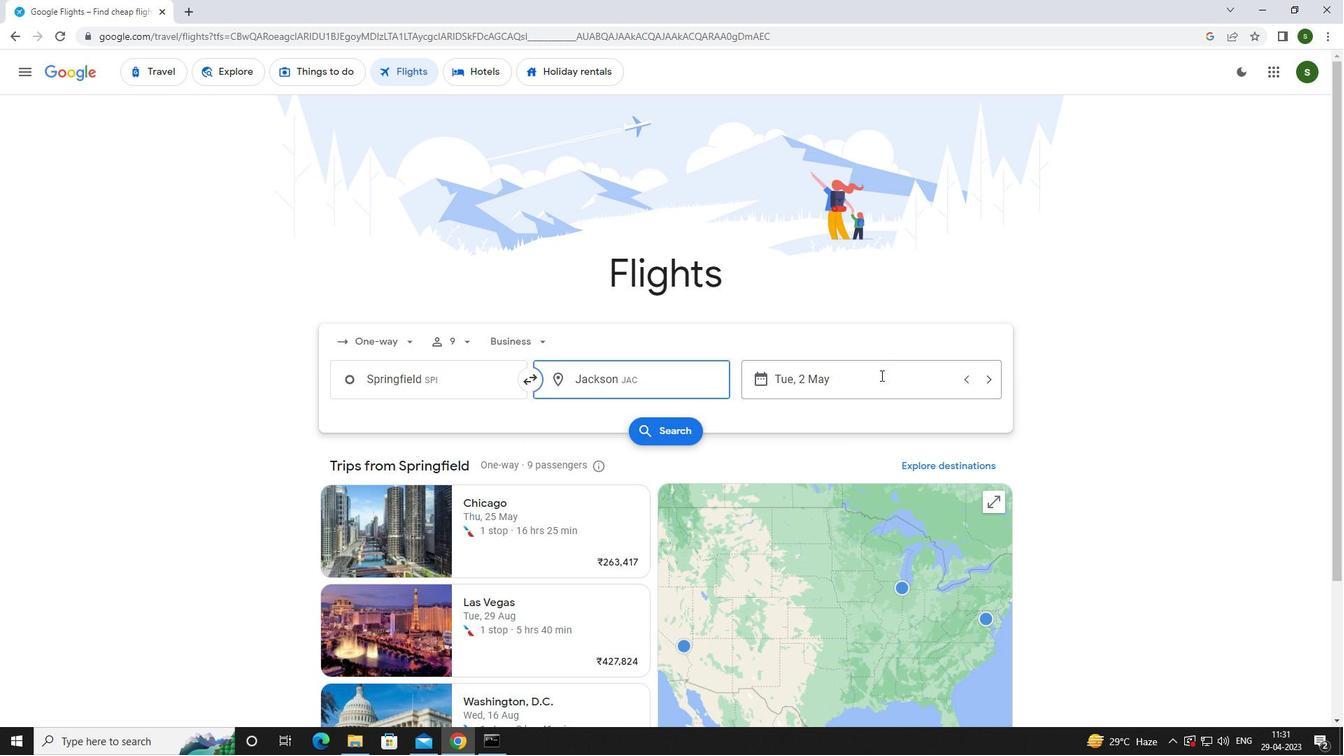 
Action: Mouse pressed left at (837, 383)
Screenshot: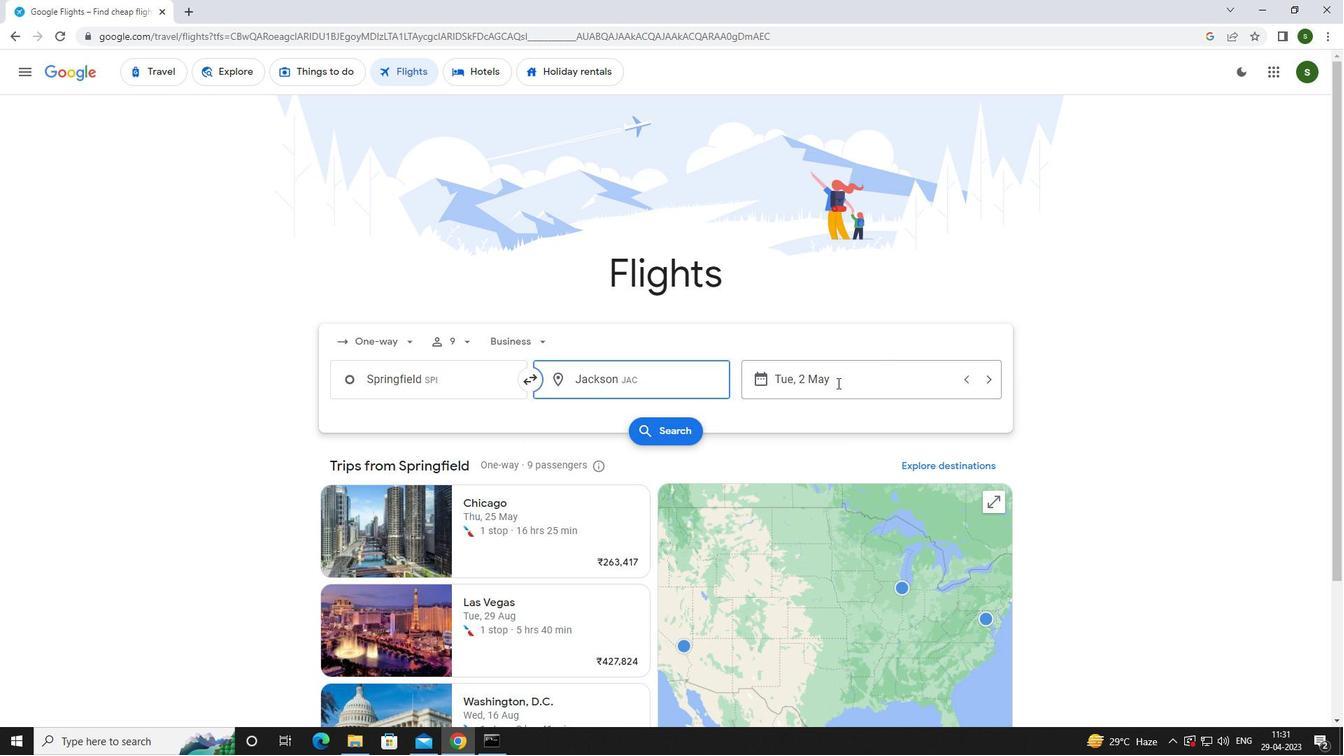 
Action: Mouse moved to (834, 477)
Screenshot: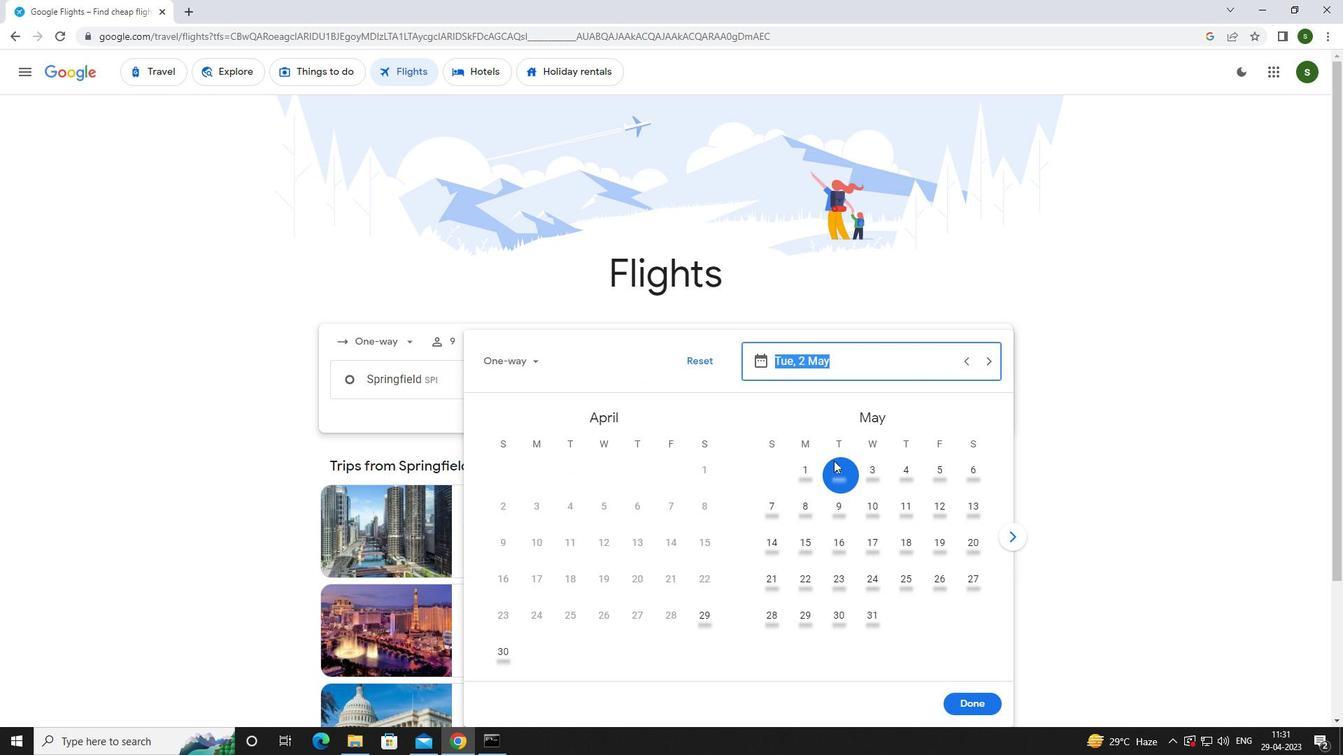 
Action: Mouse pressed left at (834, 477)
Screenshot: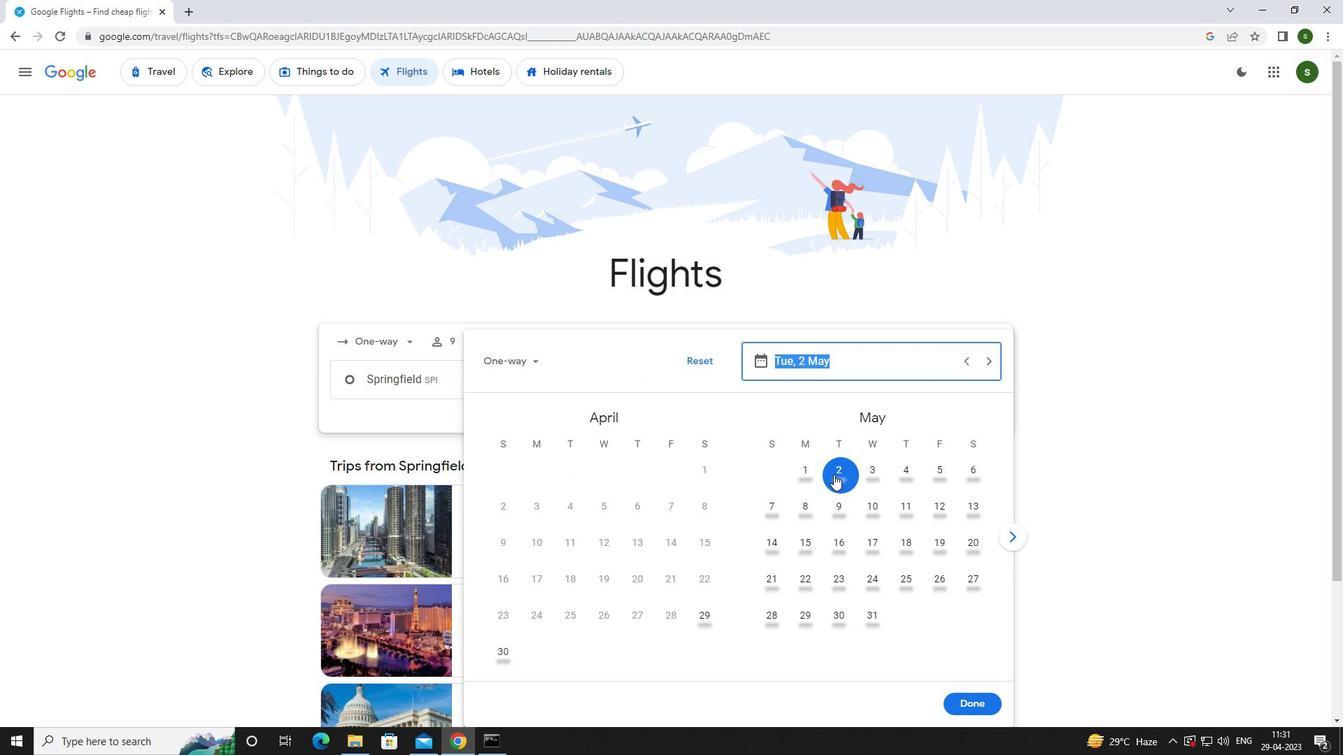 
Action: Mouse moved to (982, 705)
Screenshot: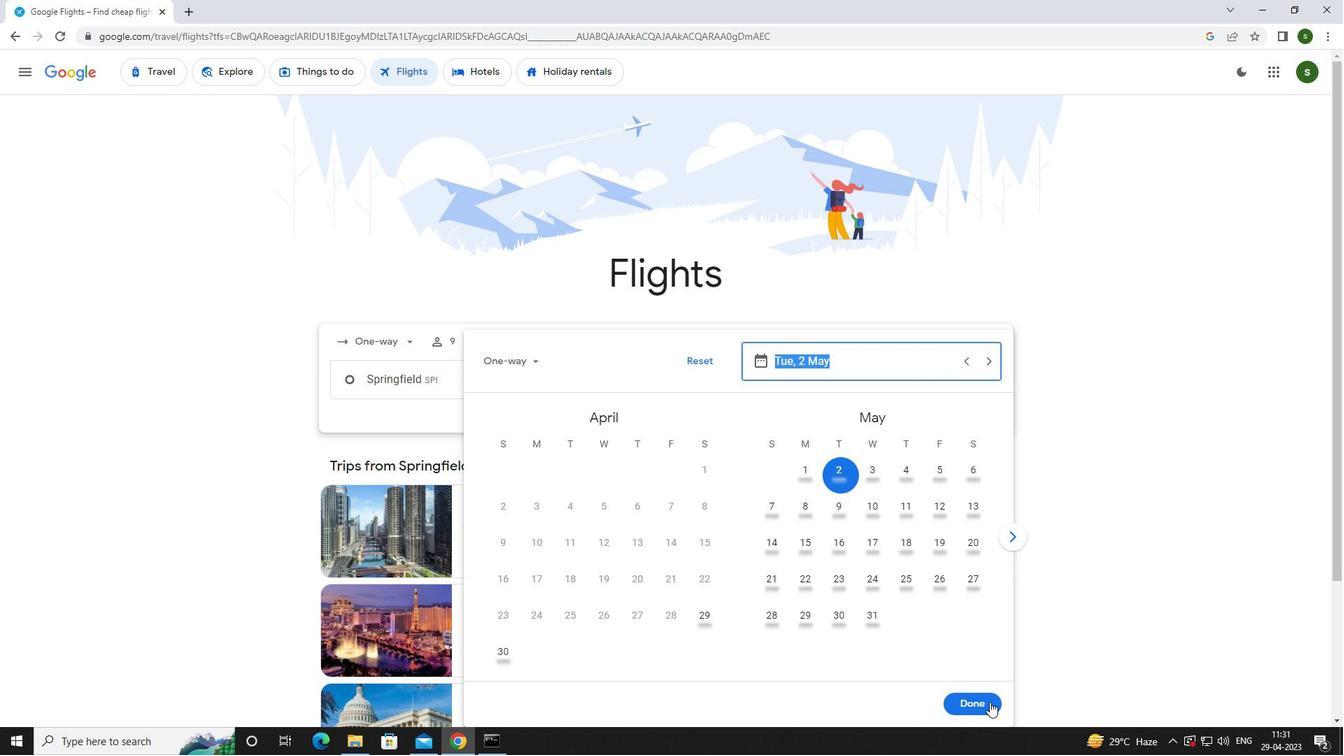 
Action: Mouse pressed left at (982, 705)
Screenshot: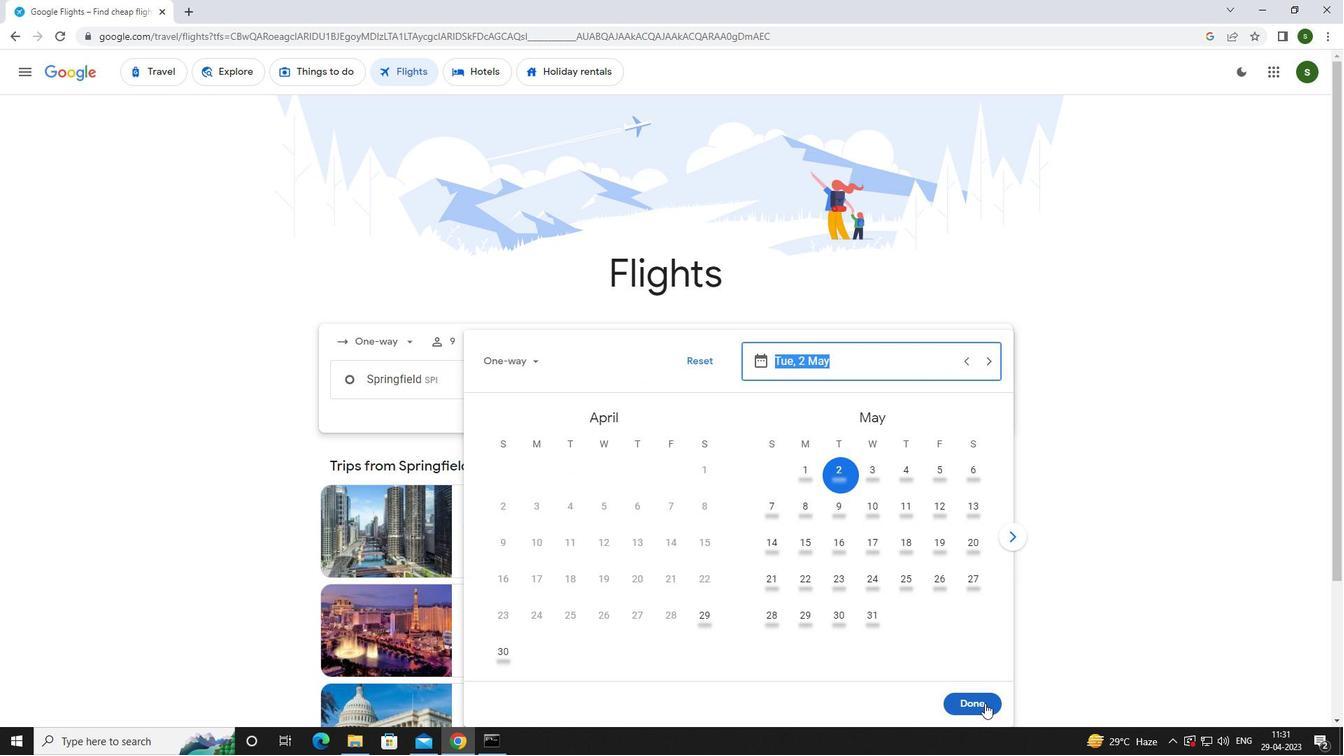 
Action: Mouse moved to (660, 427)
Screenshot: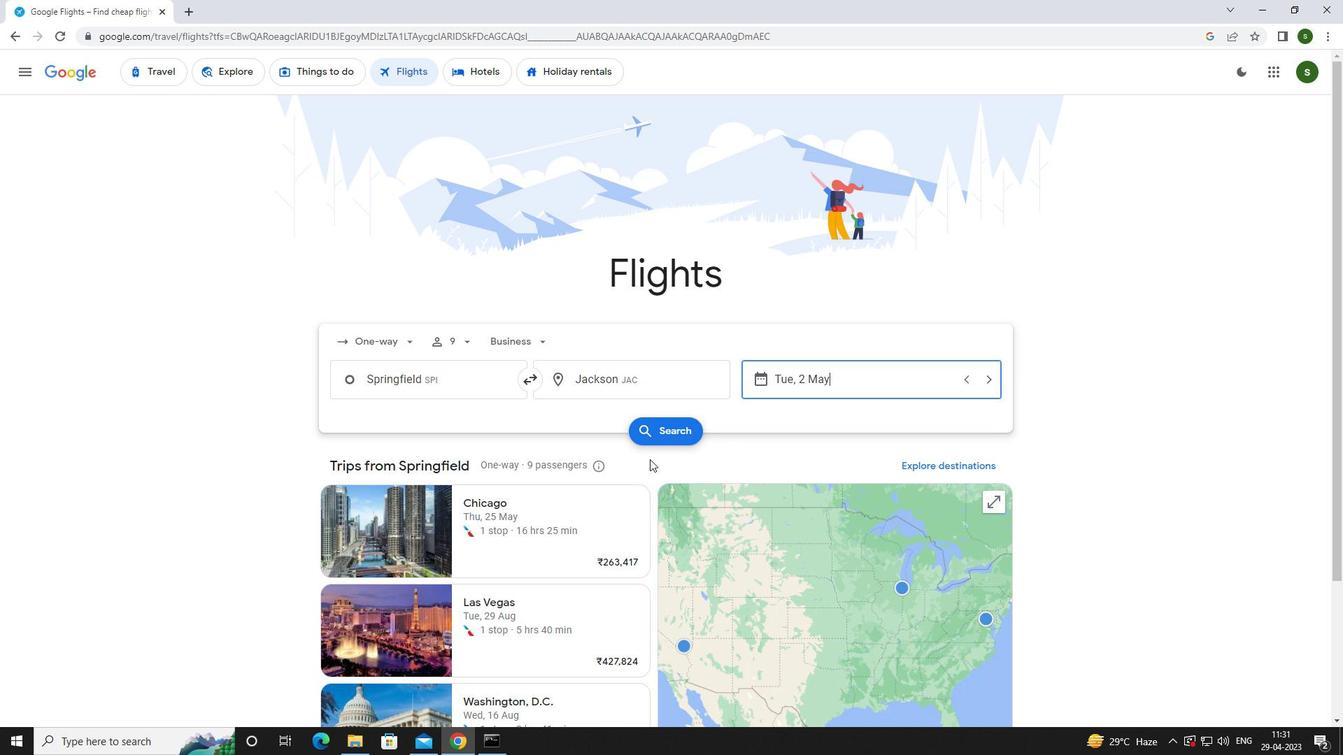 
Action: Mouse pressed left at (660, 427)
Screenshot: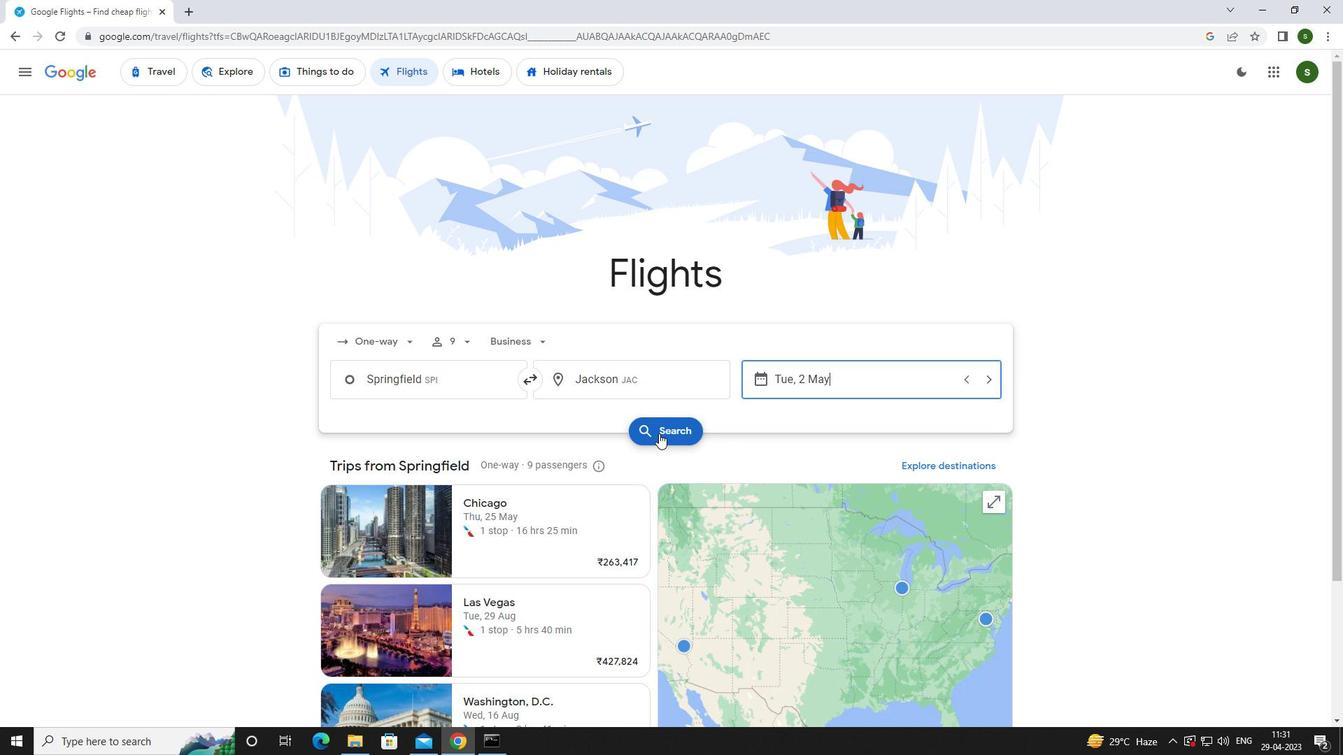 
Action: Mouse moved to (352, 206)
Screenshot: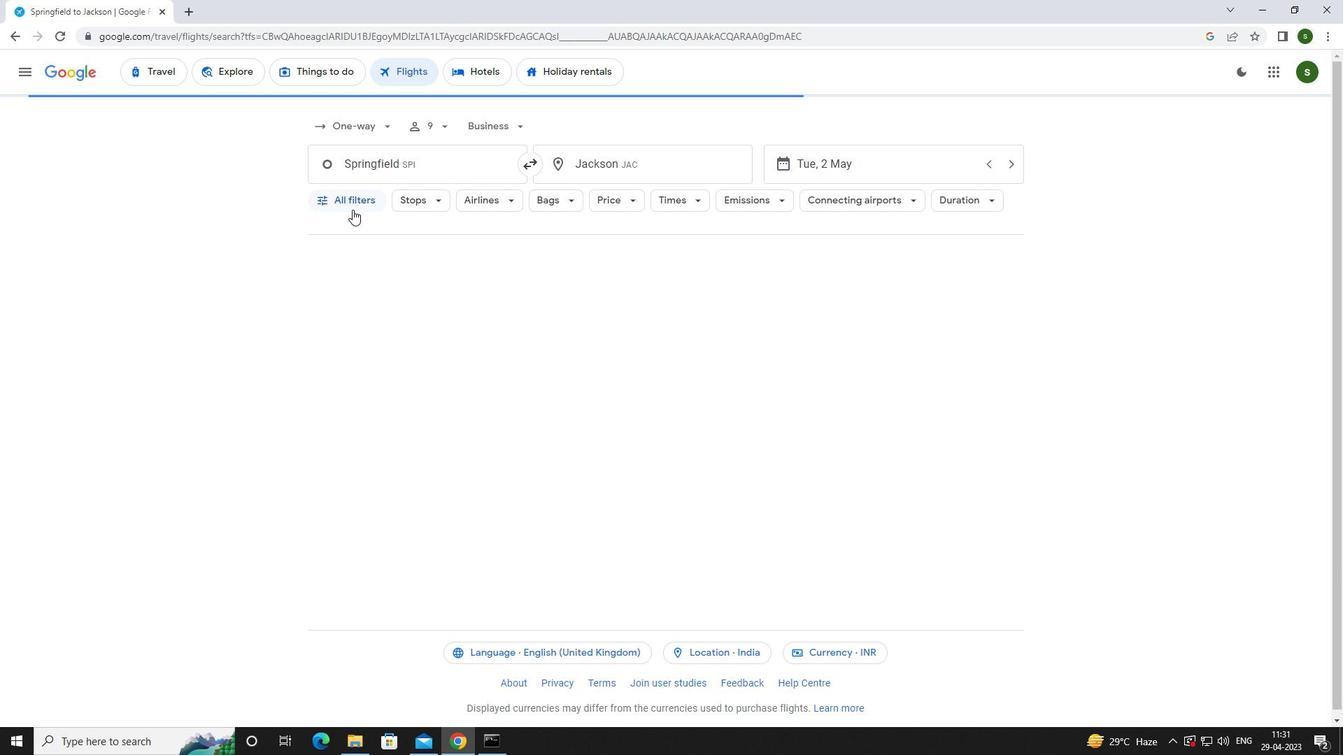 
Action: Mouse pressed left at (352, 206)
Screenshot: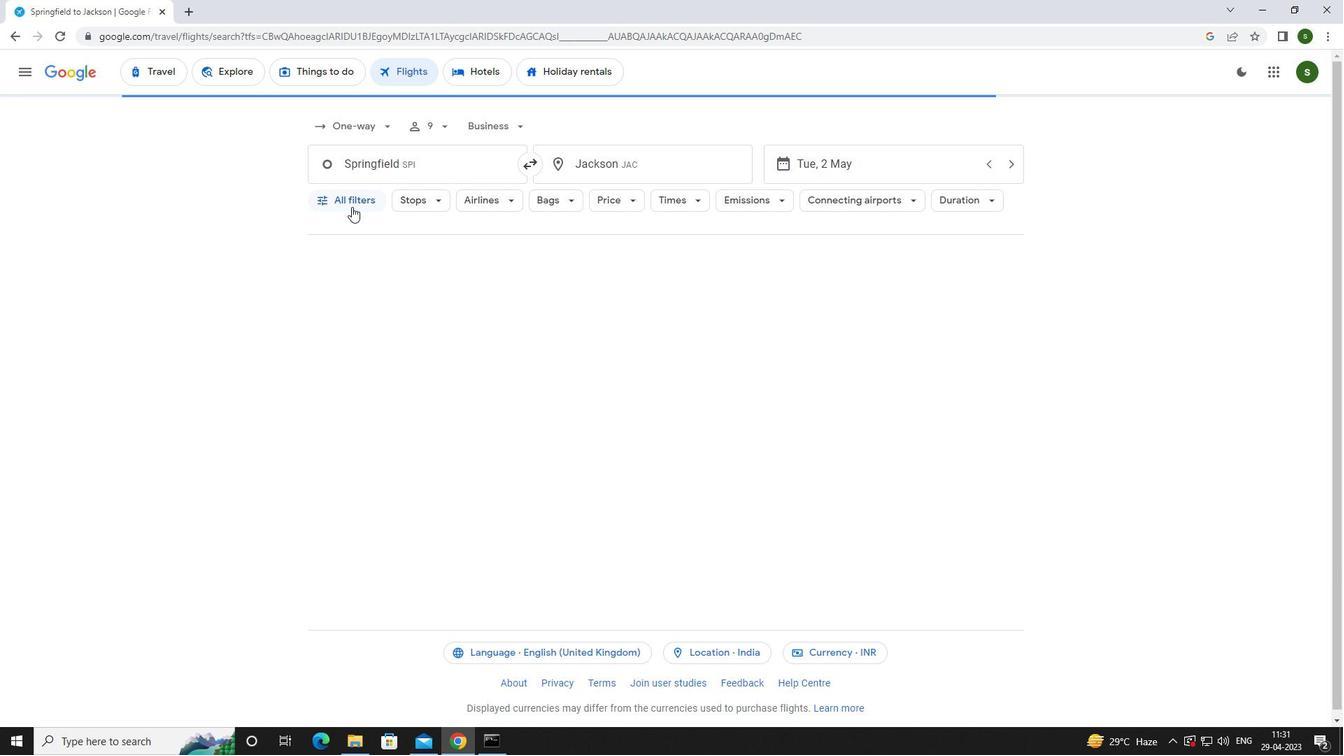 
Action: Mouse moved to (522, 492)
Screenshot: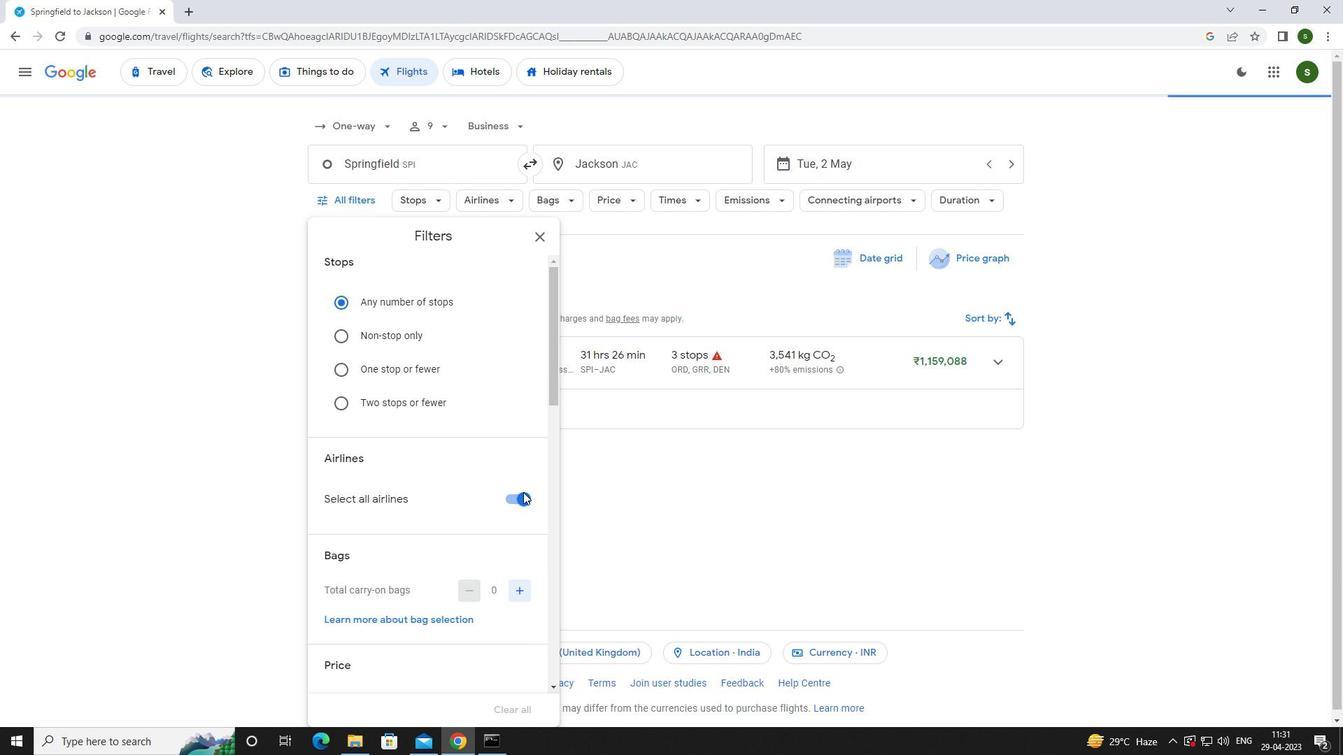 
Action: Mouse pressed left at (522, 492)
Screenshot: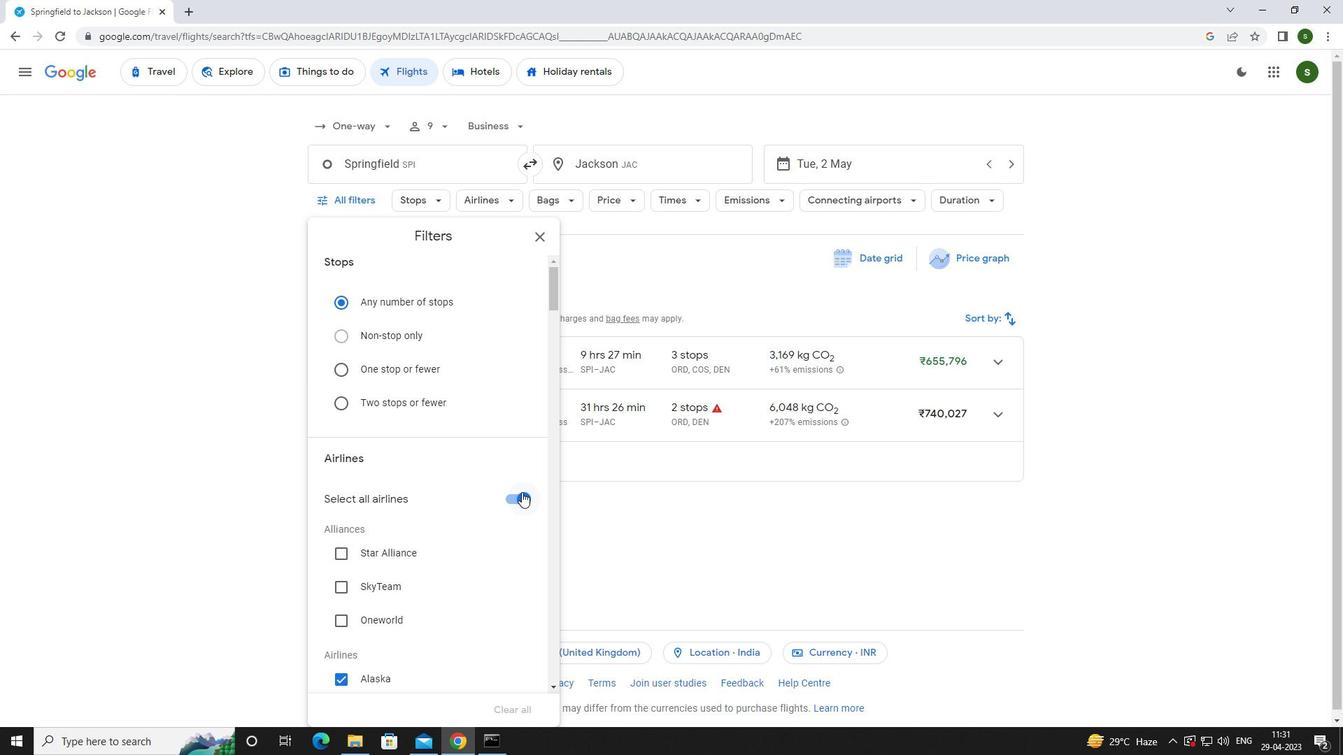 
Action: Mouse moved to (461, 464)
Screenshot: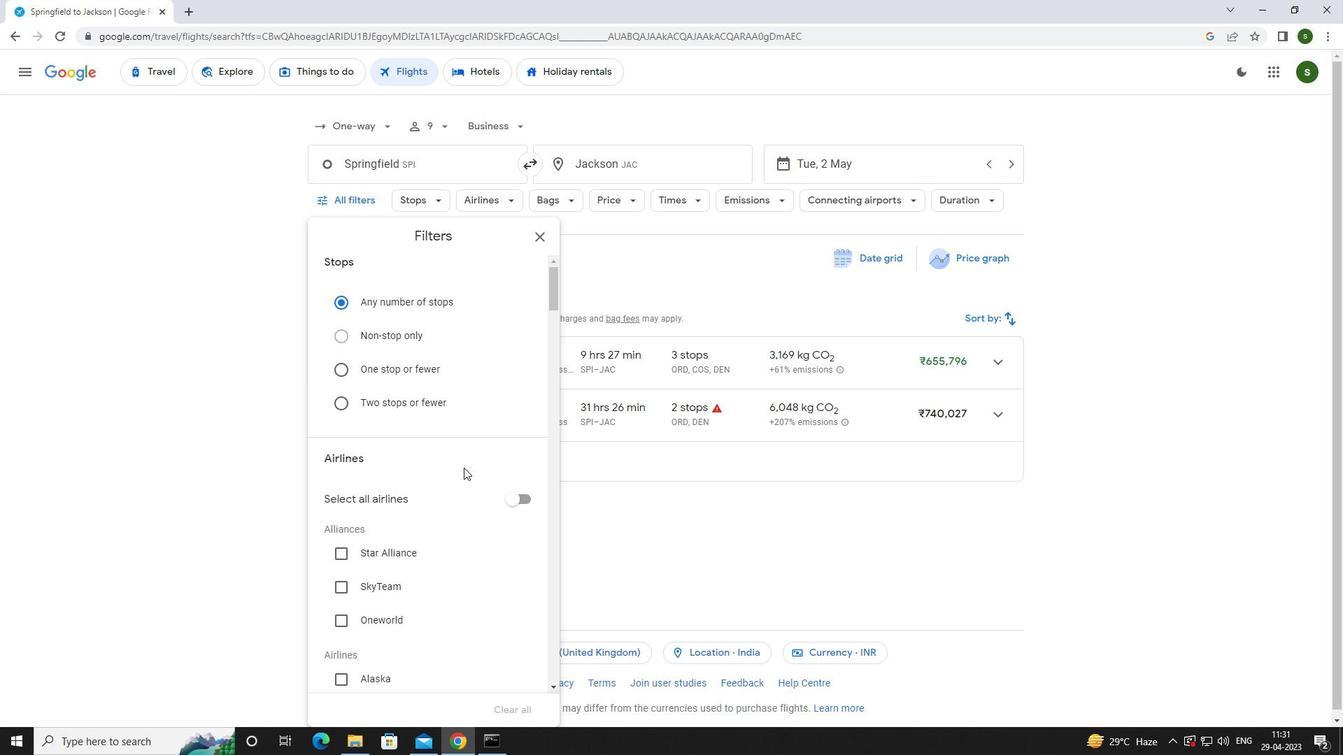 
Action: Mouse scrolled (461, 464) with delta (0, 0)
Screenshot: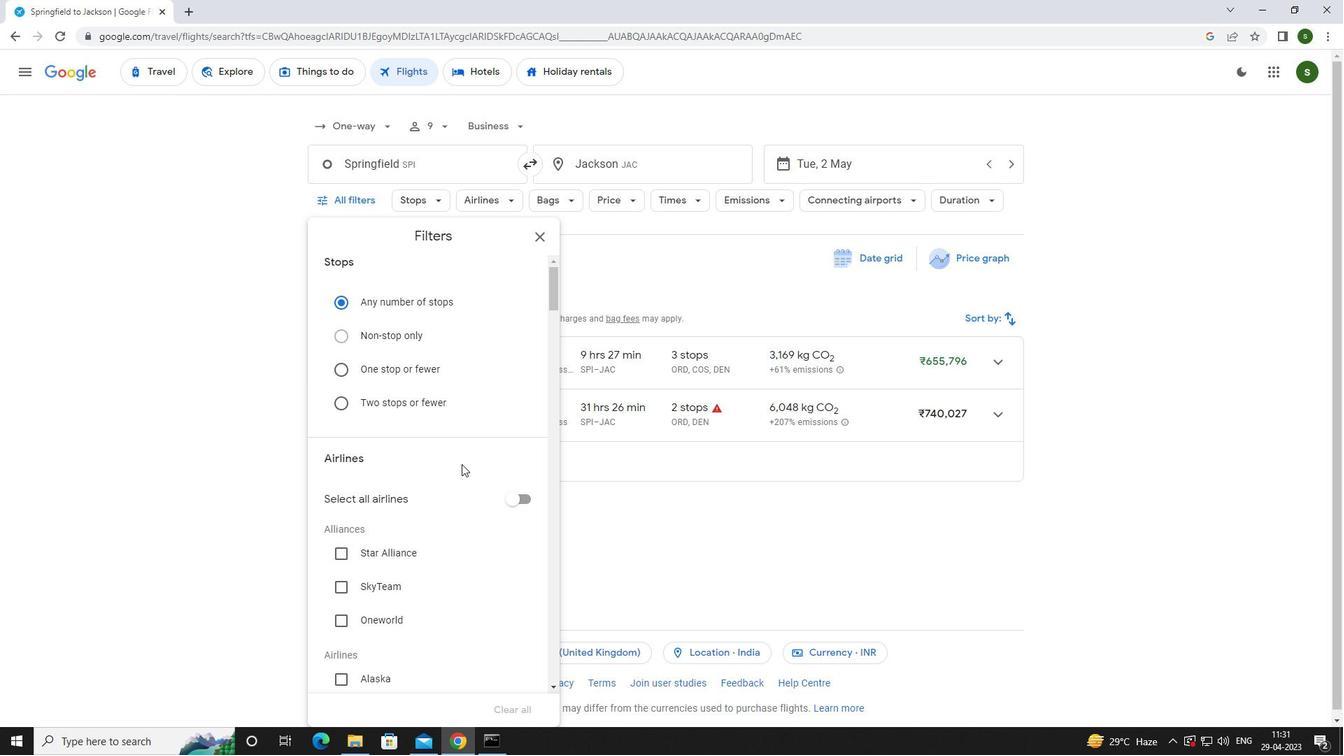 
Action: Mouse scrolled (461, 464) with delta (0, 0)
Screenshot: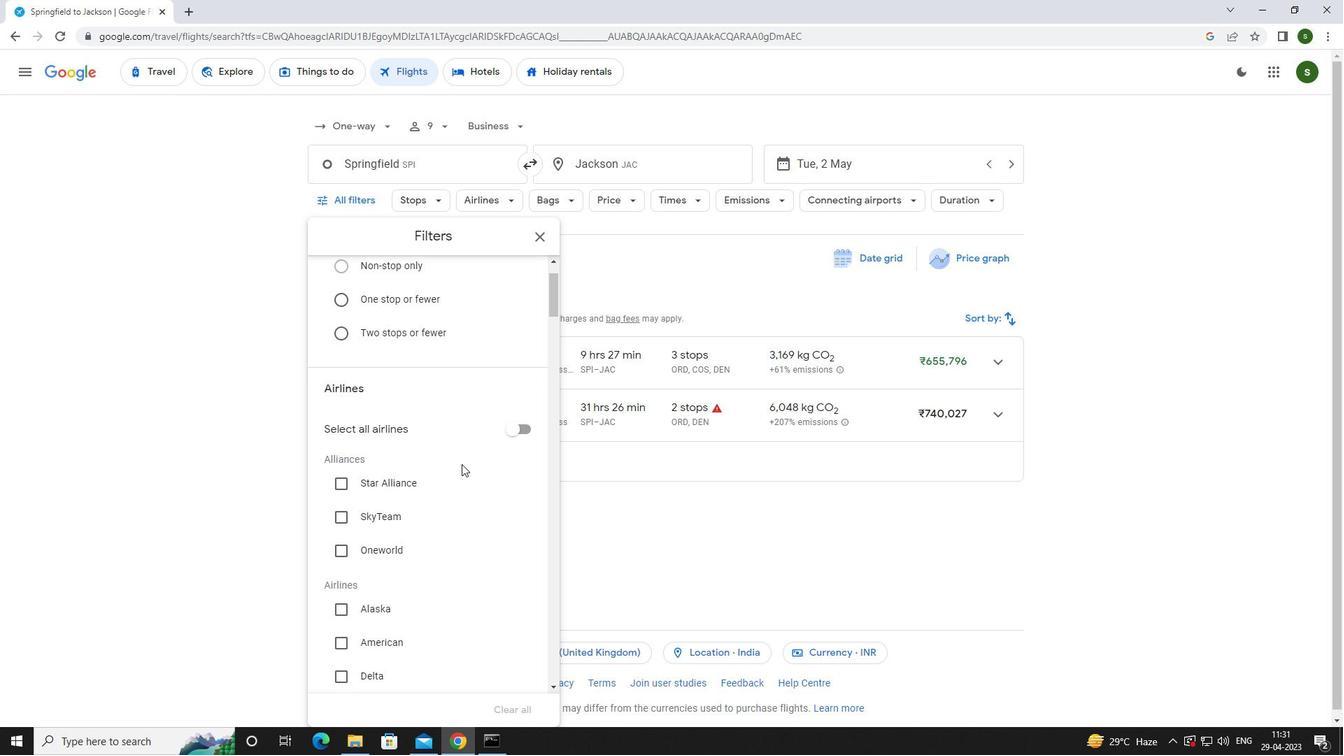 
Action: Mouse scrolled (461, 464) with delta (0, 0)
Screenshot: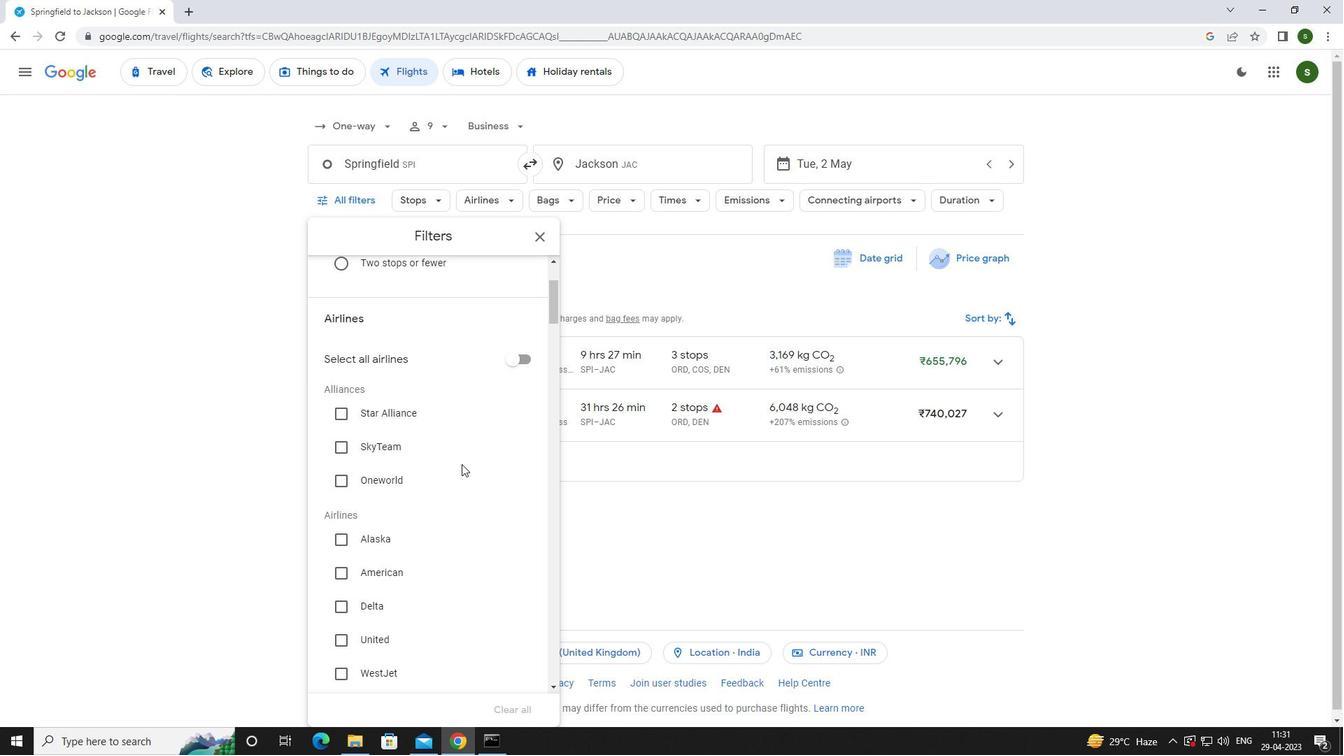 
Action: Mouse scrolled (461, 464) with delta (0, 0)
Screenshot: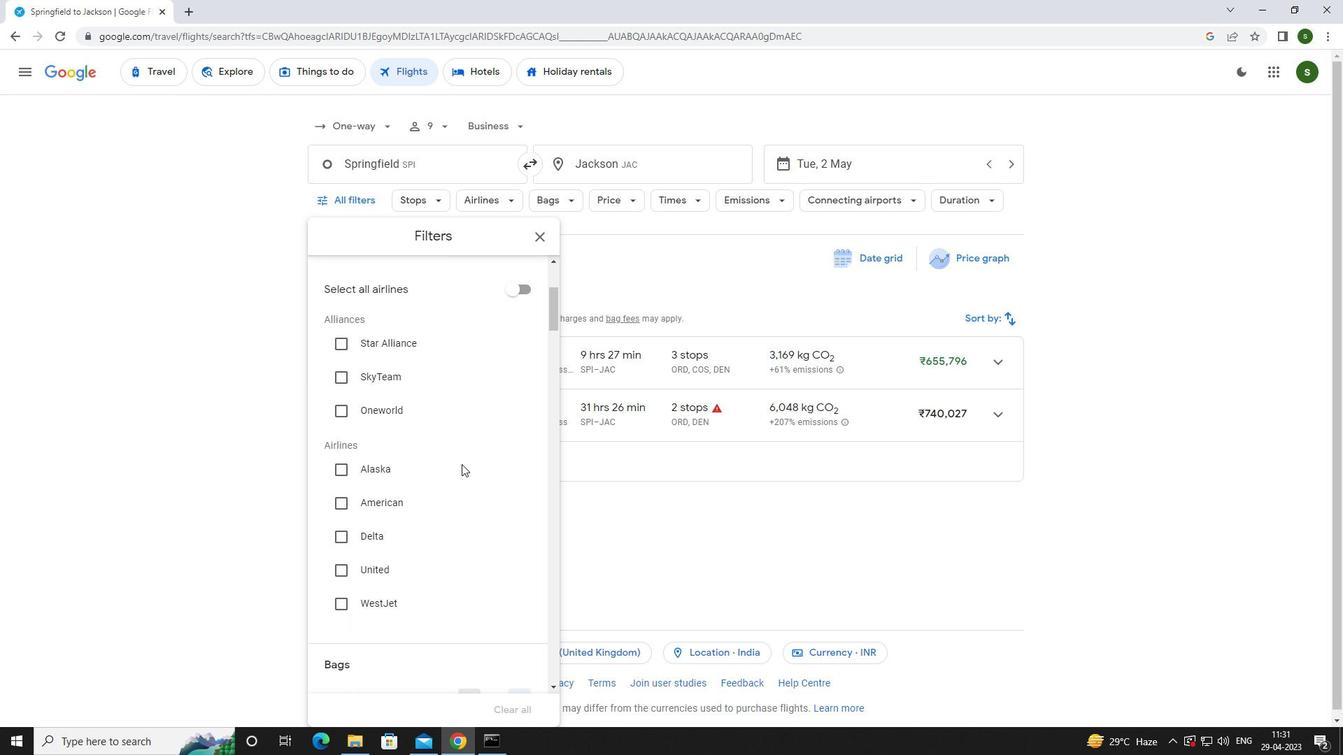 
Action: Mouse scrolled (461, 464) with delta (0, 0)
Screenshot: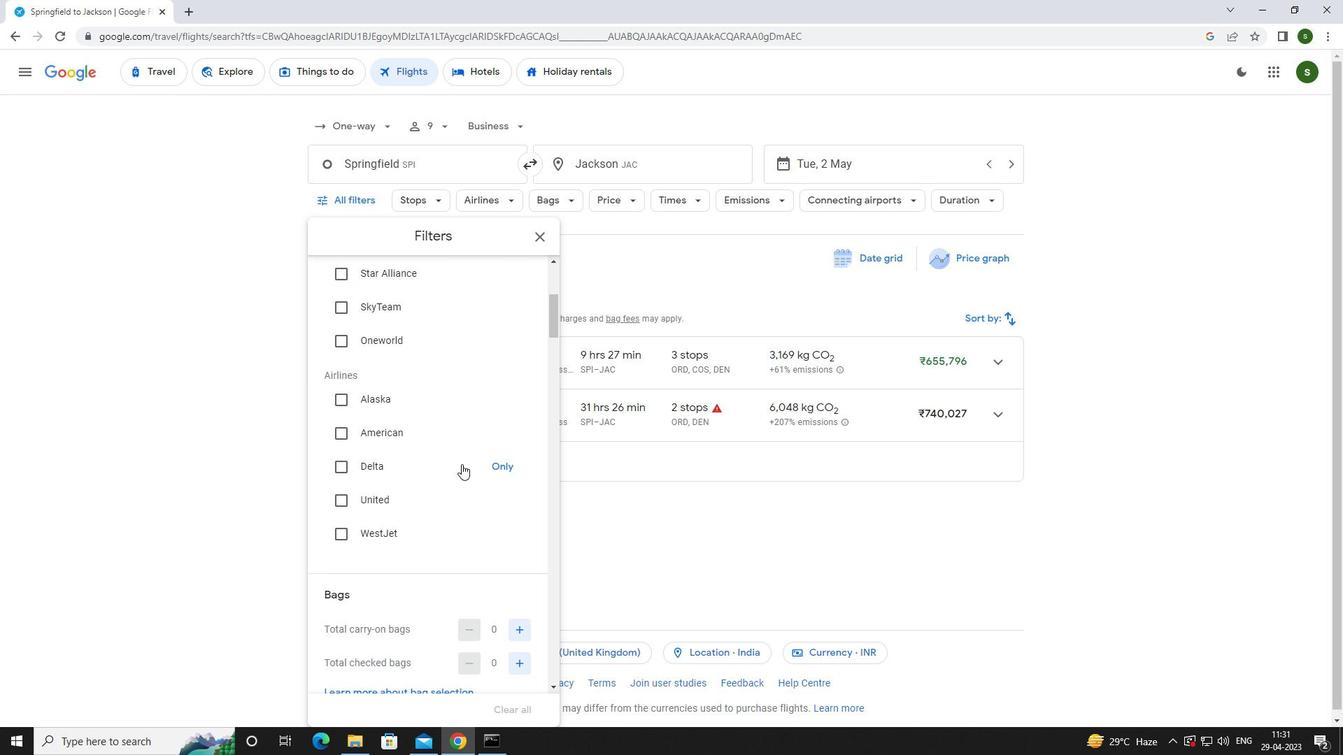 
Action: Mouse scrolled (461, 464) with delta (0, 0)
Screenshot: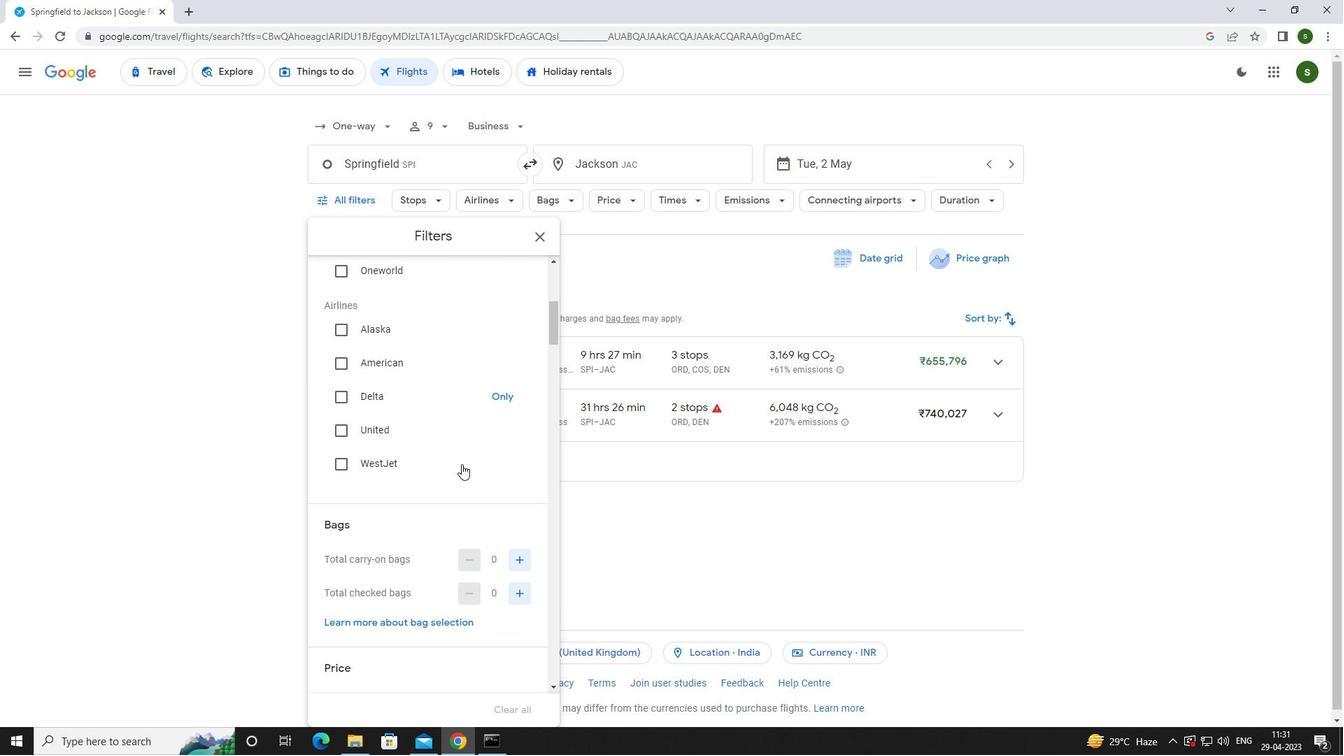
Action: Mouse moved to (519, 487)
Screenshot: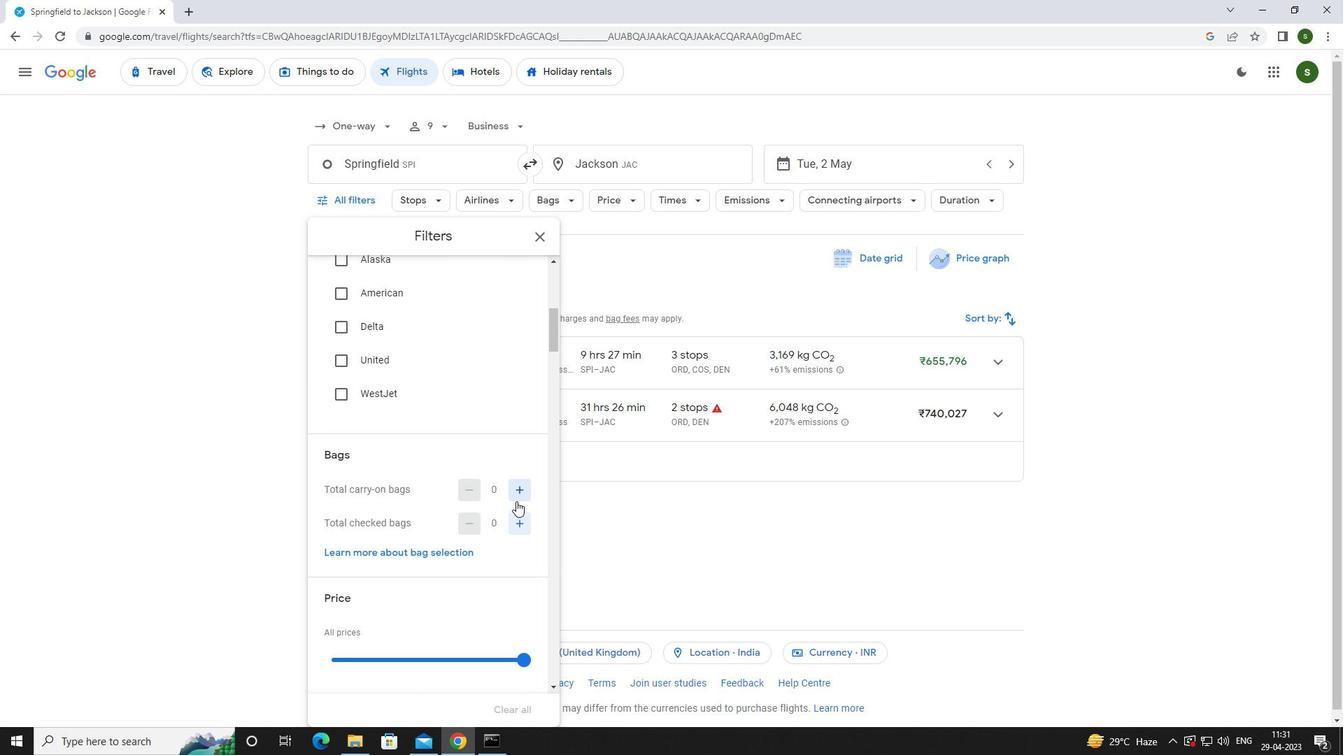 
Action: Mouse pressed left at (519, 487)
Screenshot: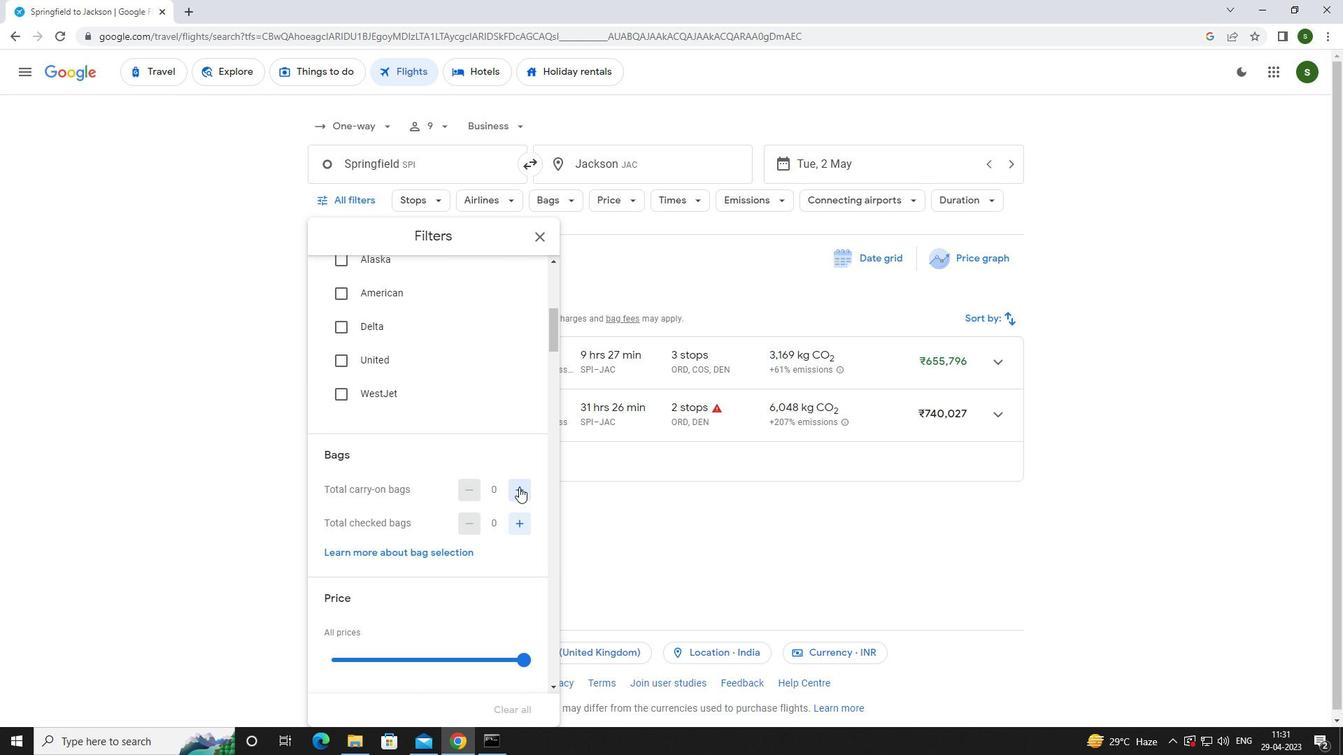 
Action: Mouse moved to (462, 474)
Screenshot: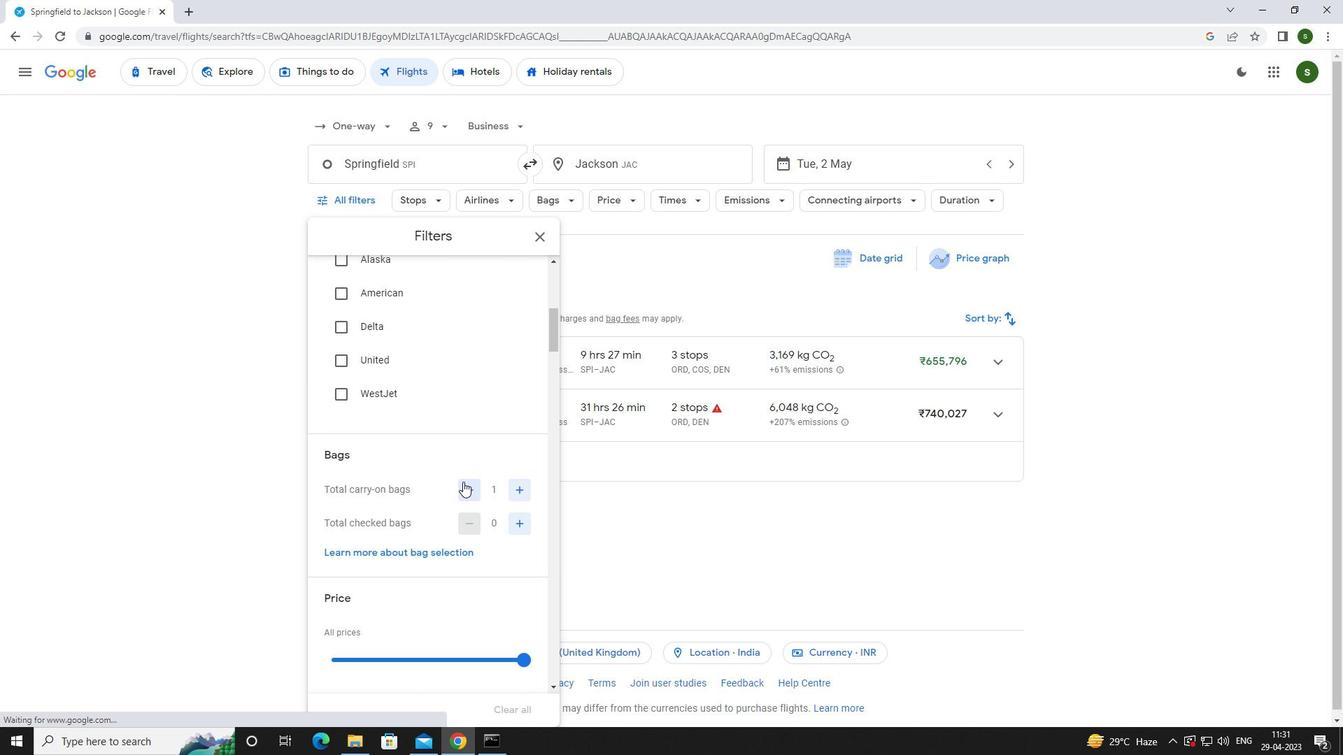 
Action: Mouse scrolled (462, 473) with delta (0, 0)
Screenshot: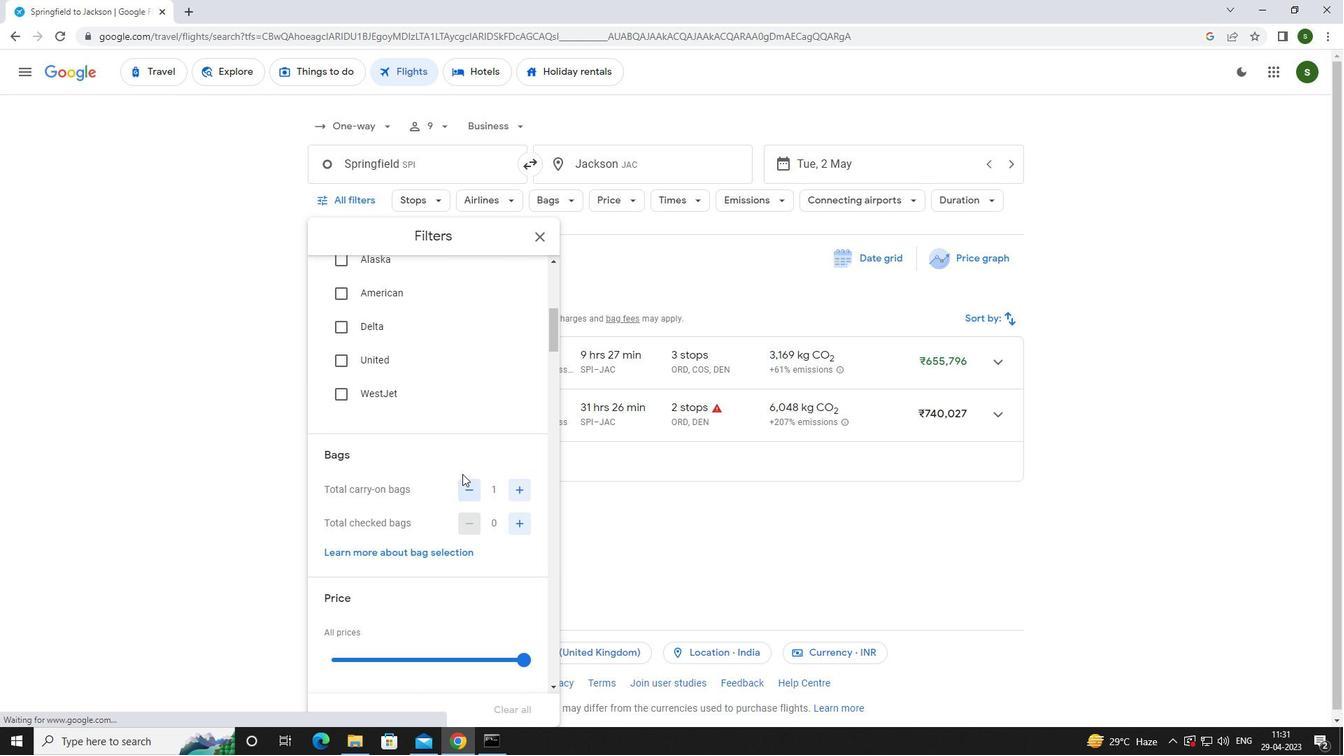 
Action: Mouse scrolled (462, 473) with delta (0, 0)
Screenshot: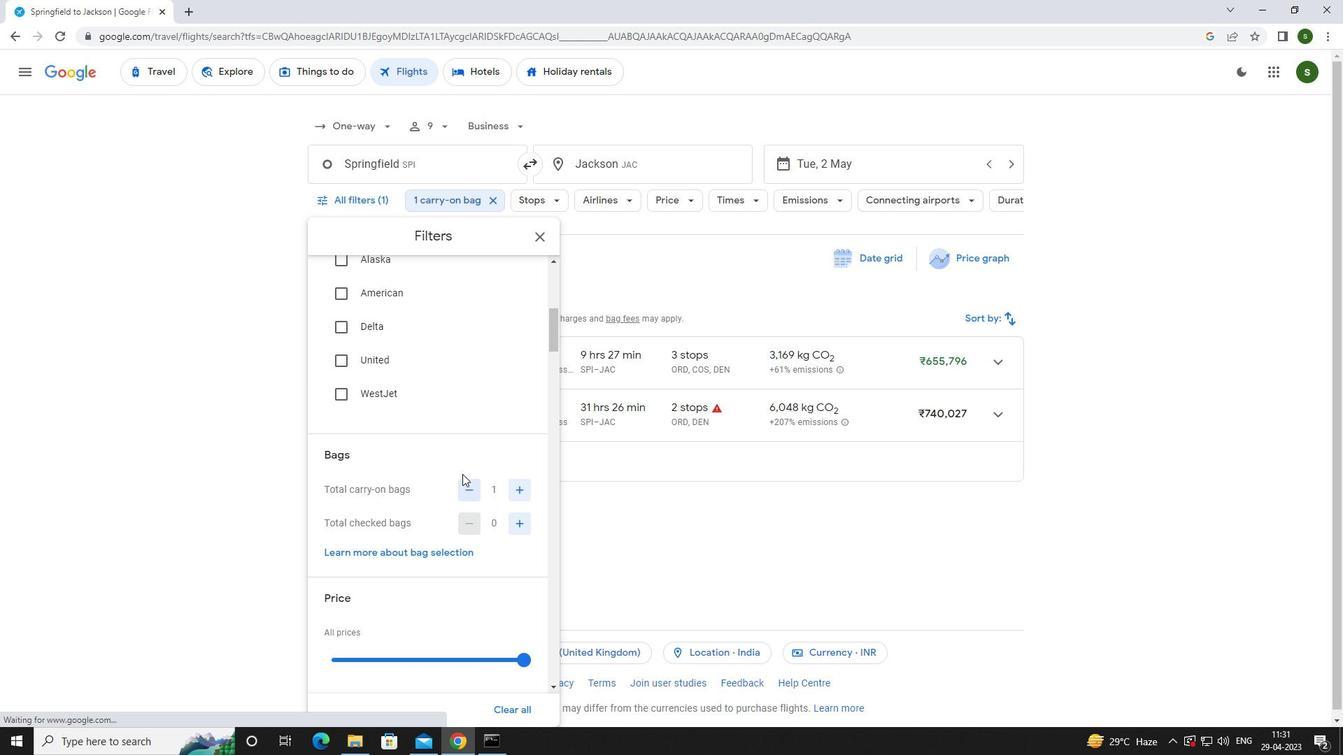 
Action: Mouse scrolled (462, 473) with delta (0, 0)
Screenshot: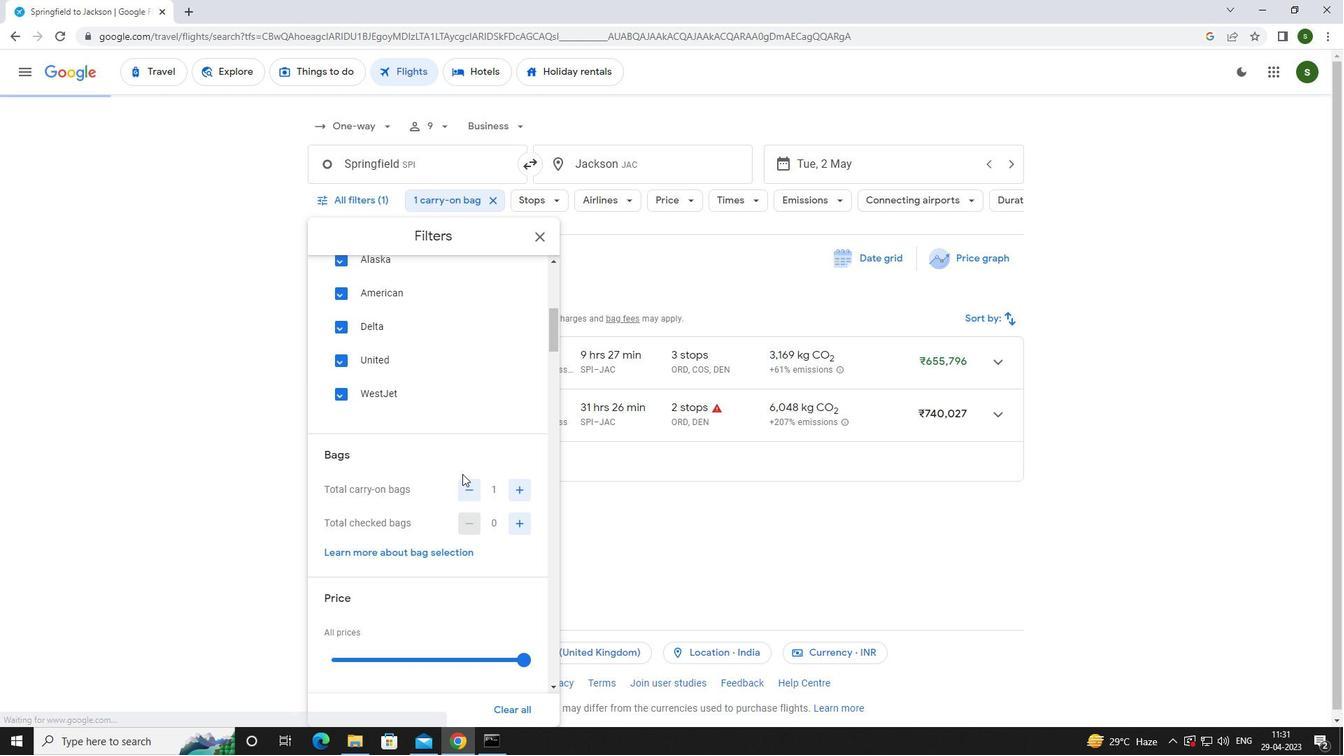 
Action: Mouse moved to (524, 440)
Screenshot: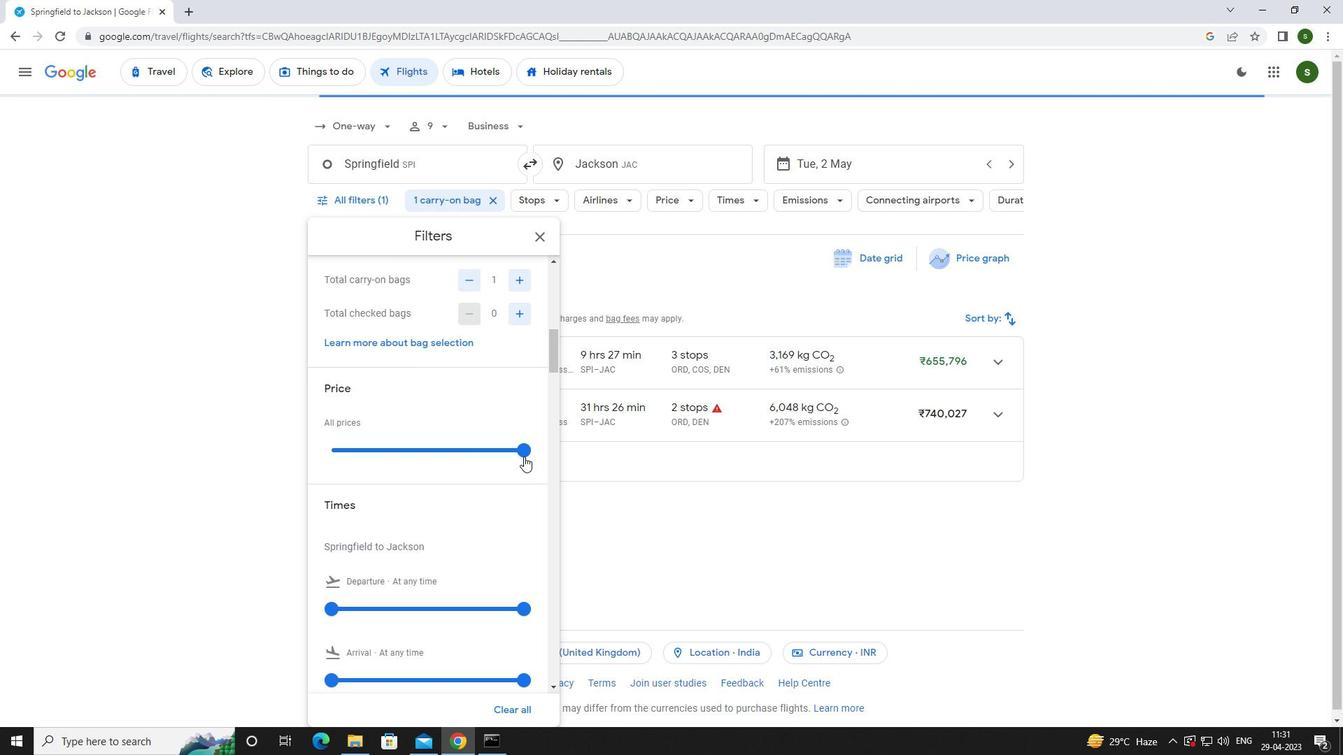 
Action: Mouse pressed left at (524, 440)
Screenshot: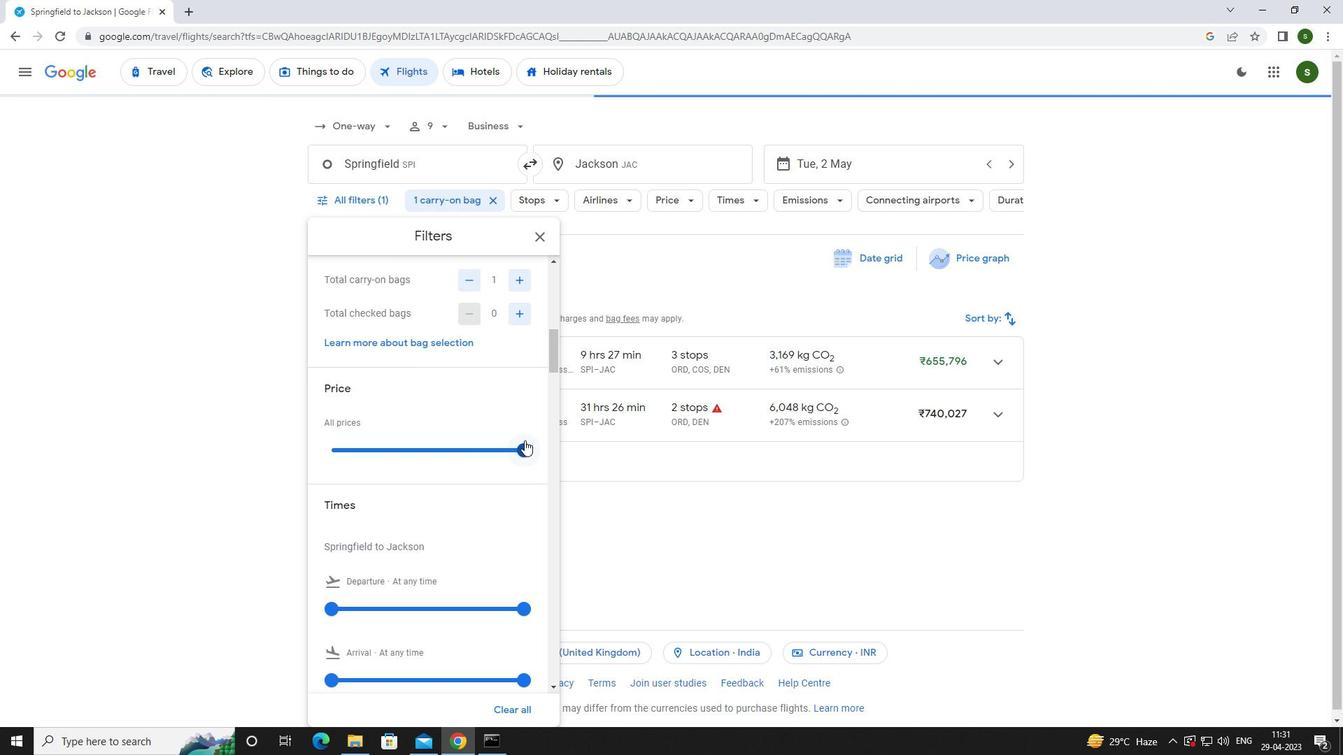 
Action: Mouse pressed left at (524, 440)
Screenshot: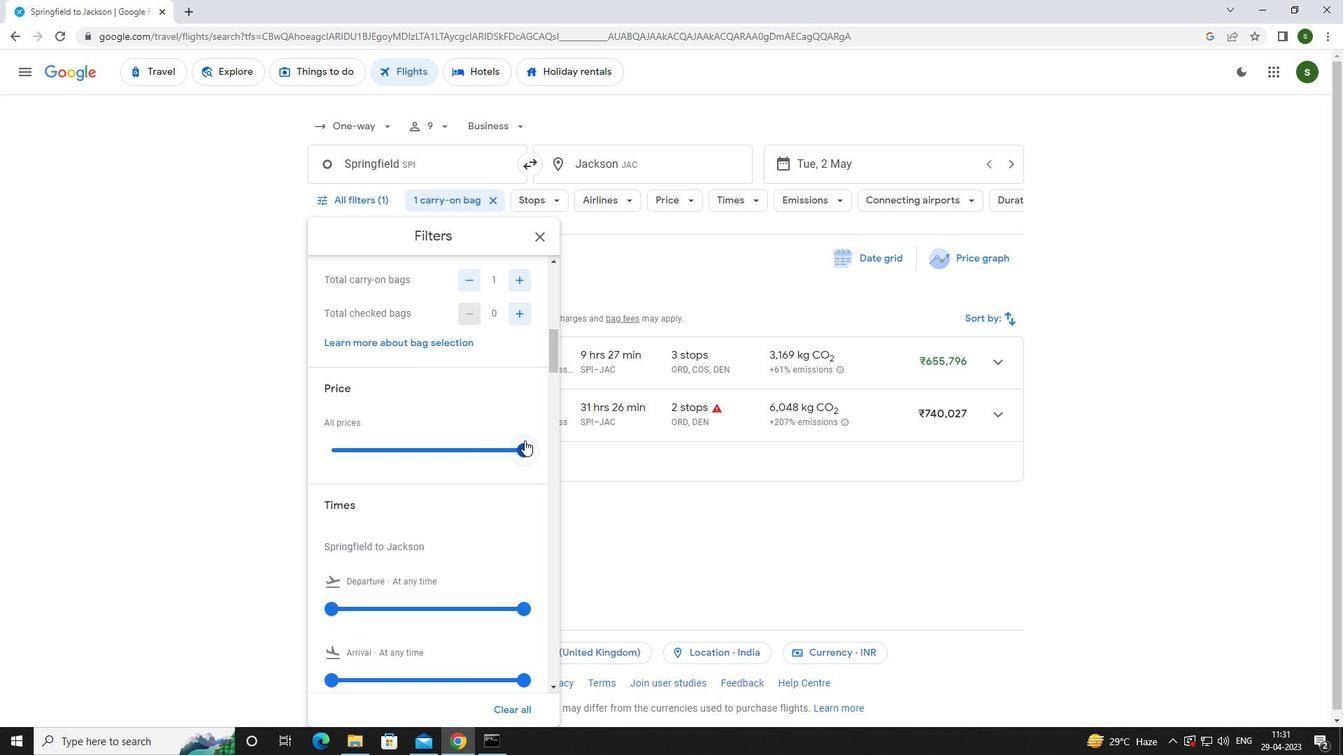 
Action: Mouse moved to (427, 431)
Screenshot: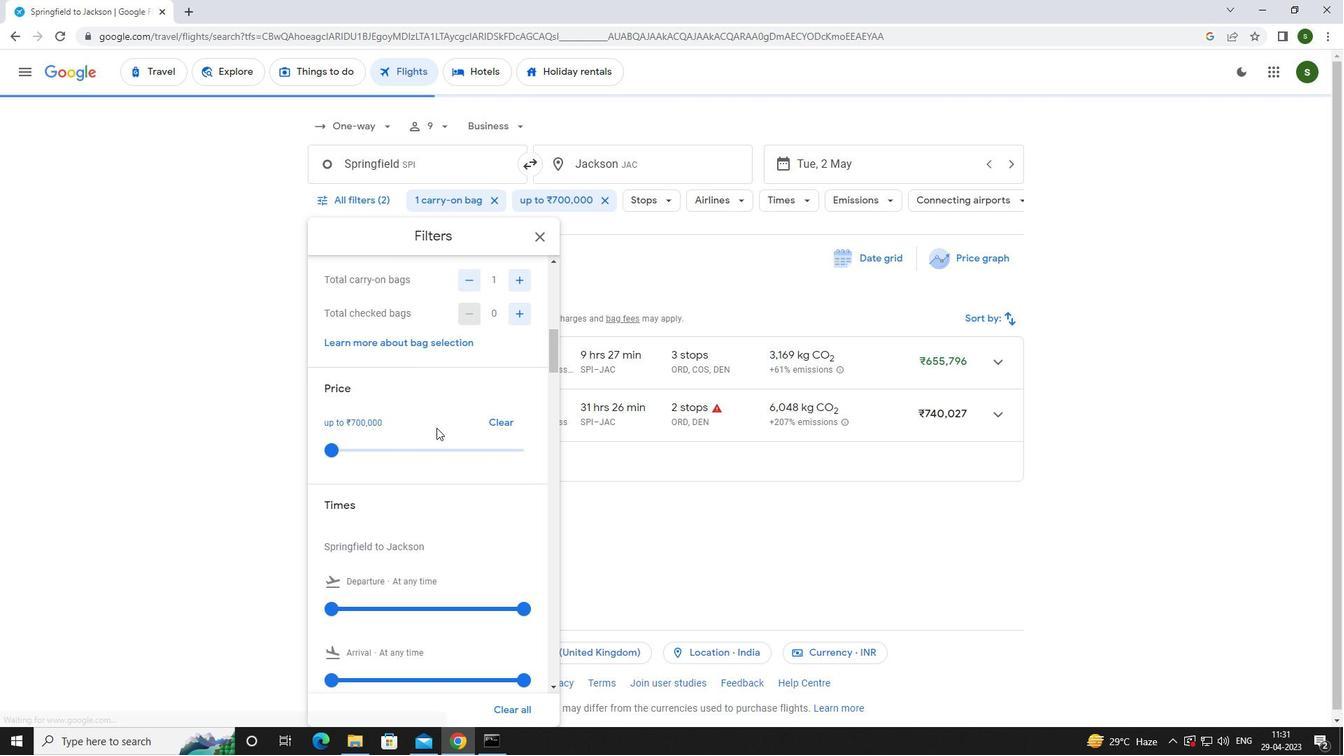 
Action: Mouse scrolled (427, 430) with delta (0, 0)
Screenshot: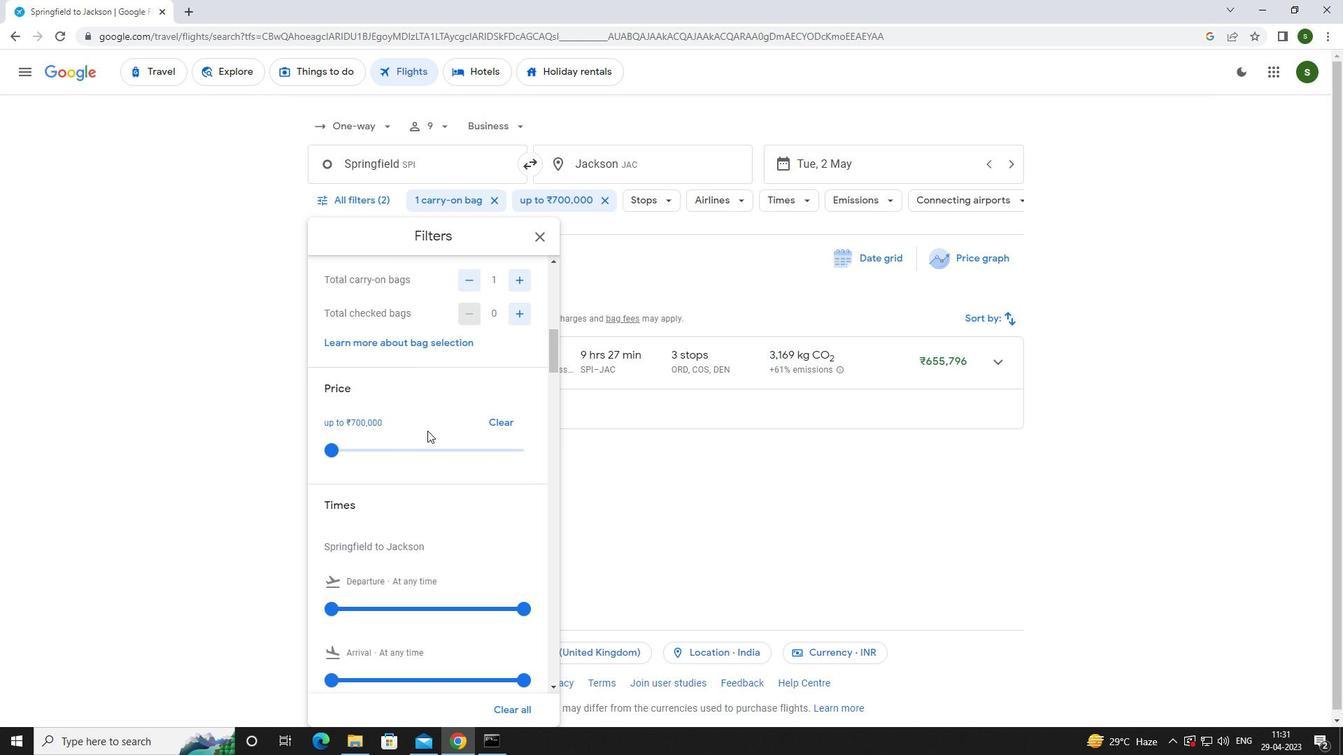 
Action: Mouse scrolled (427, 430) with delta (0, 0)
Screenshot: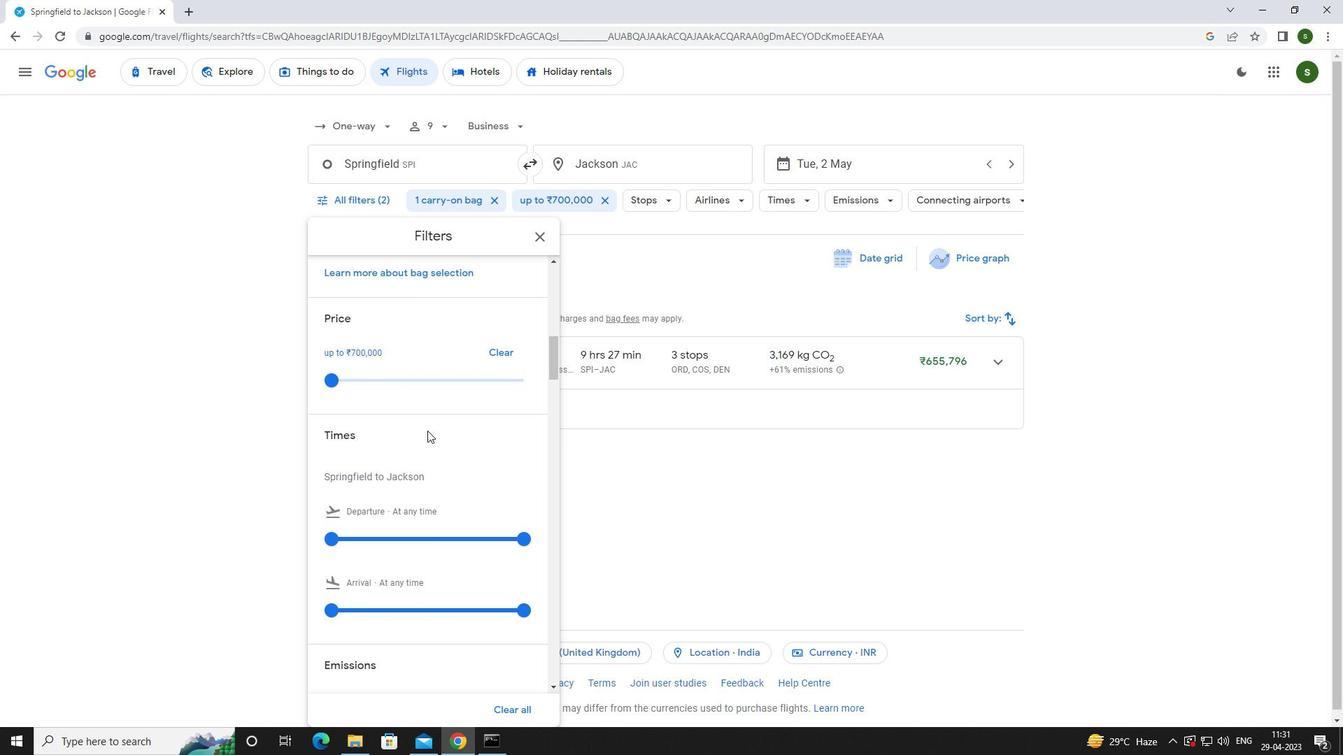 
Action: Mouse scrolled (427, 430) with delta (0, 0)
Screenshot: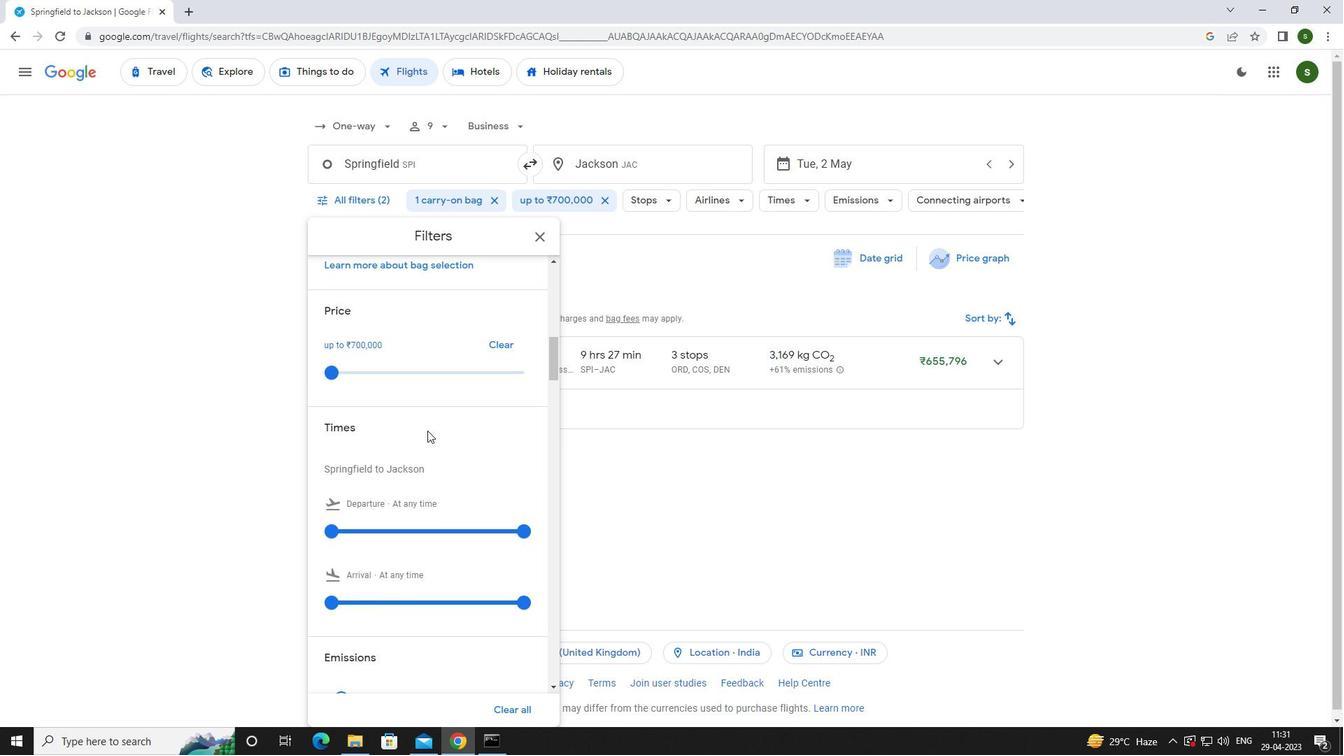 
Action: Mouse moved to (327, 467)
Screenshot: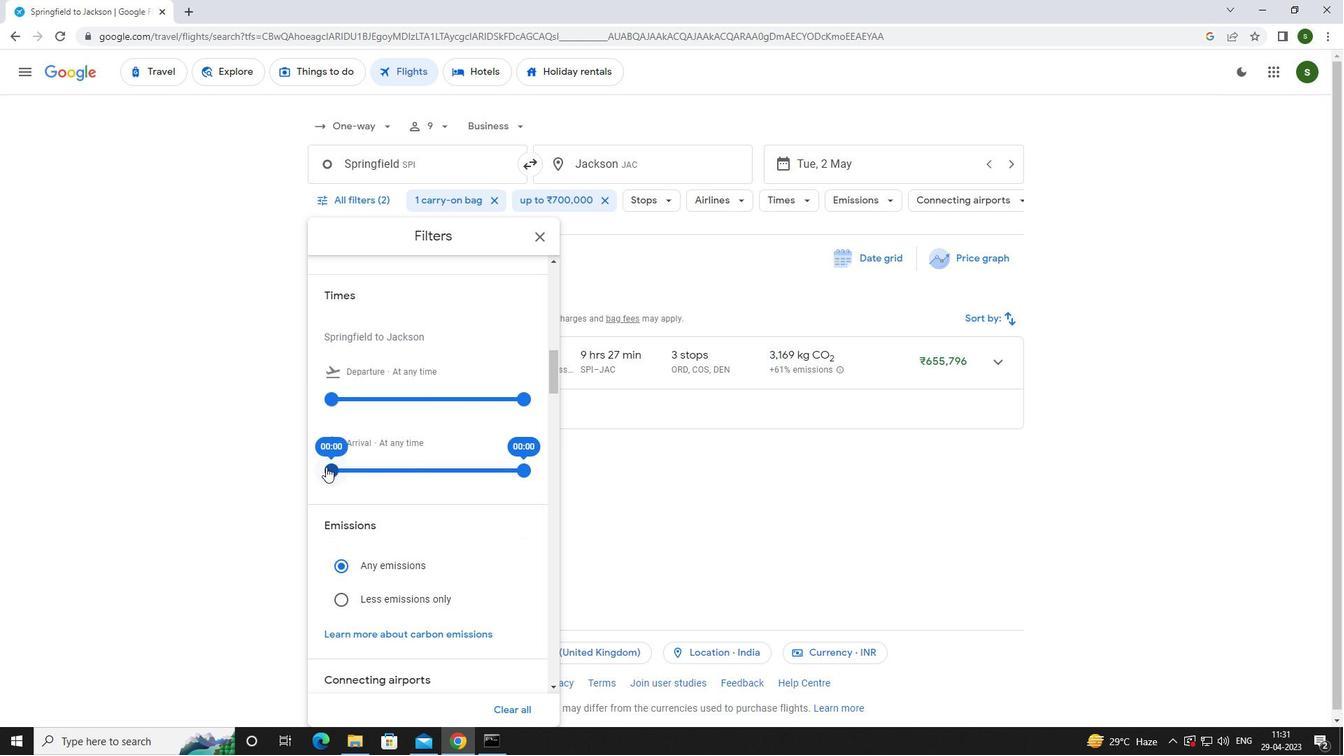 
Action: Mouse pressed left at (327, 467)
Screenshot: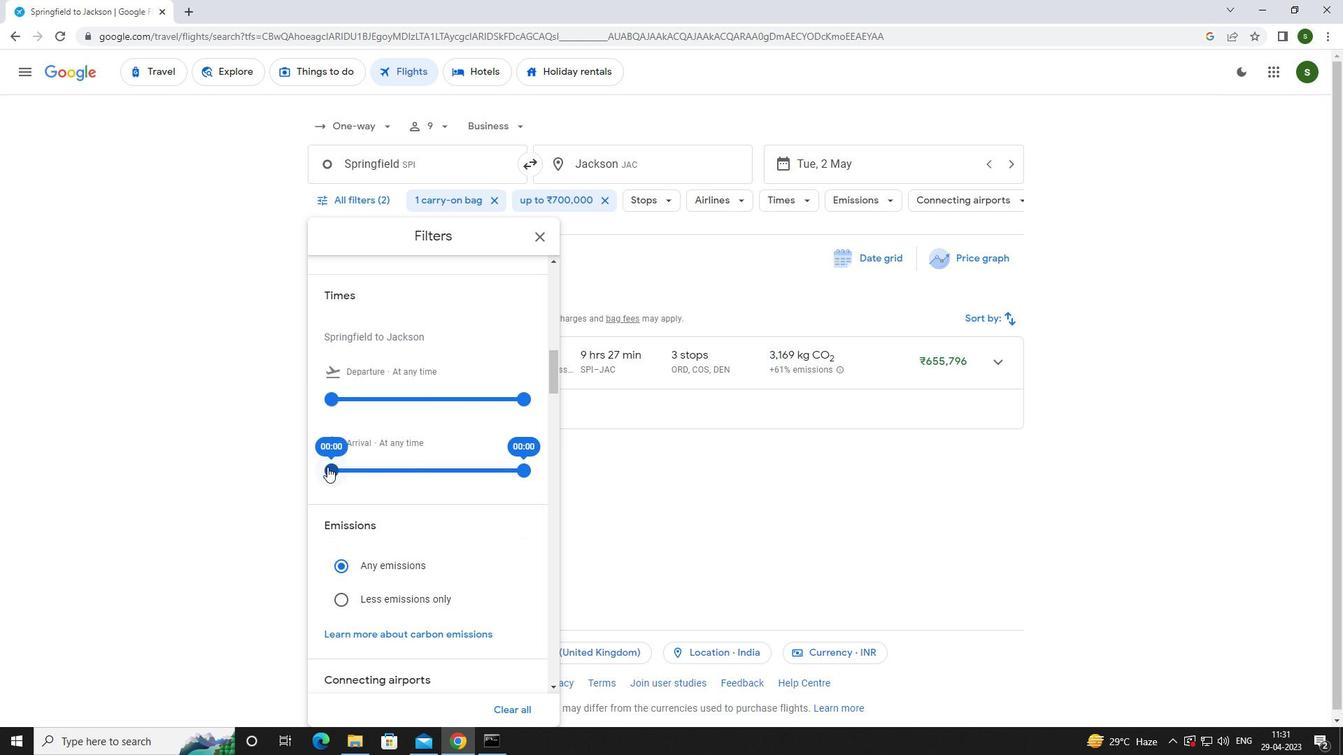 
Action: Mouse moved to (718, 492)
Screenshot: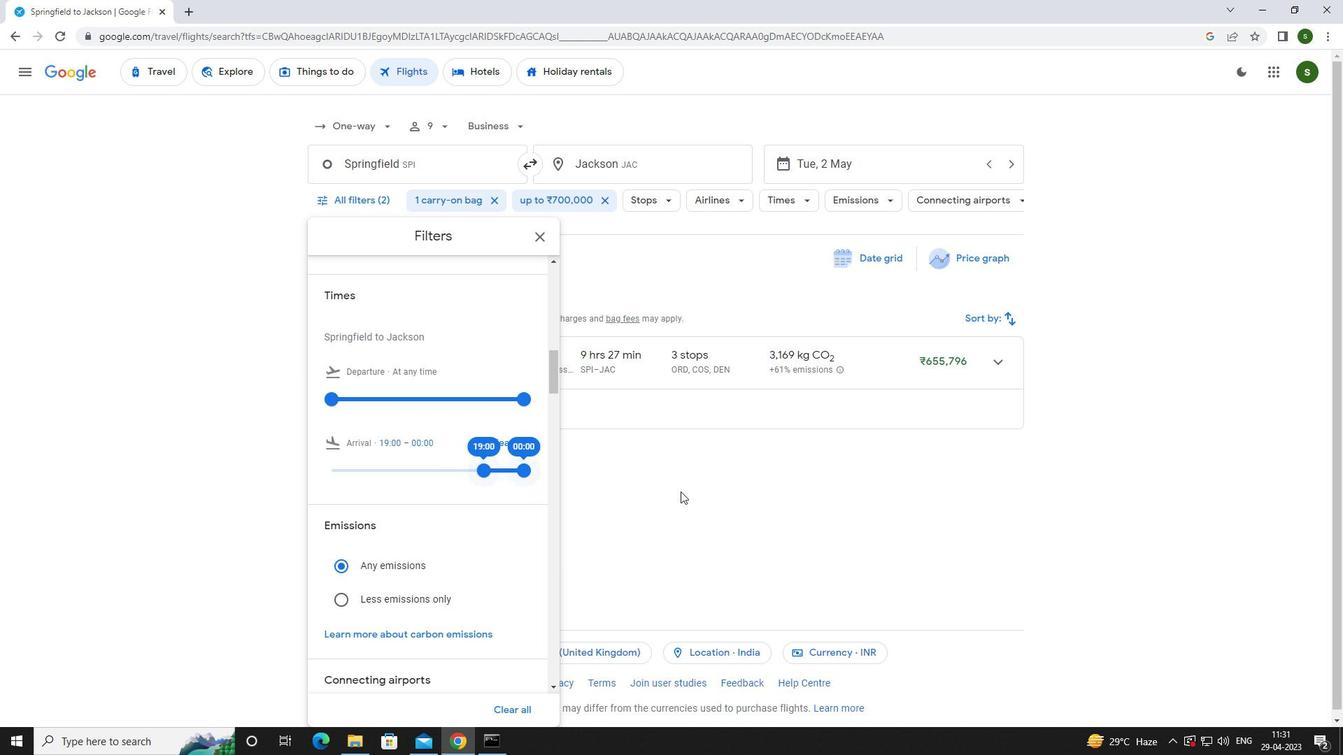
Action: Mouse pressed left at (718, 492)
Screenshot: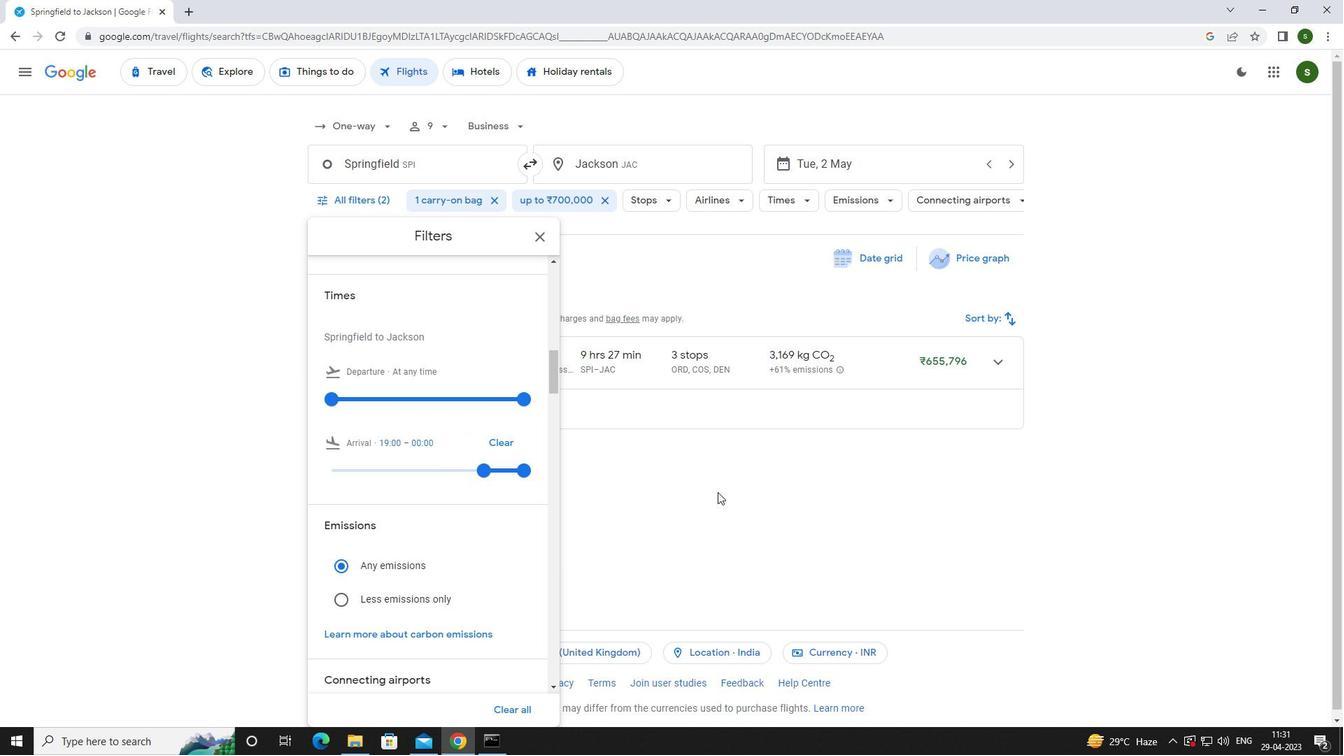 
Action: Mouse moved to (716, 493)
Screenshot: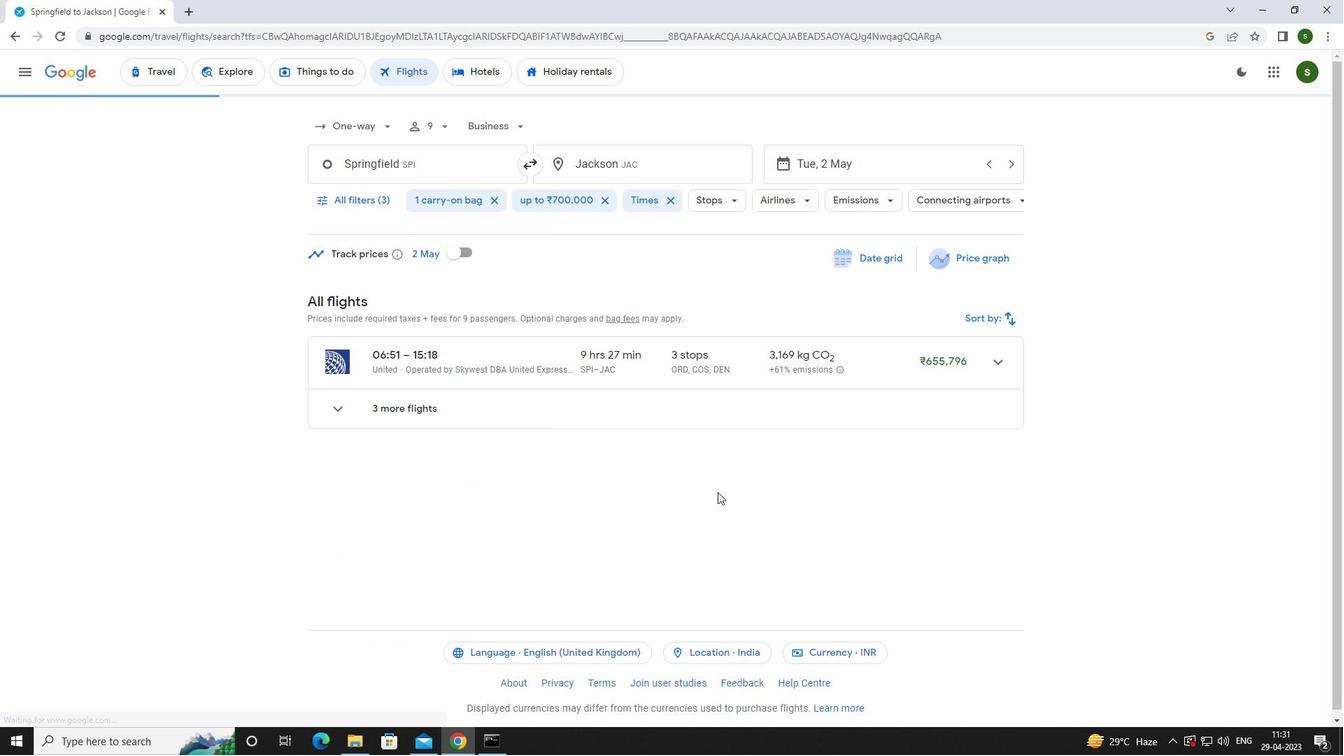 
